 Task: Create a scrum project BeaconTech. Add to scrum project BeaconTech a team member softage.4@softage.net and assign as Project Lead. Add to scrum project BeaconTech a team member softage.1@softage.net
Action: Mouse moved to (209, 57)
Screenshot: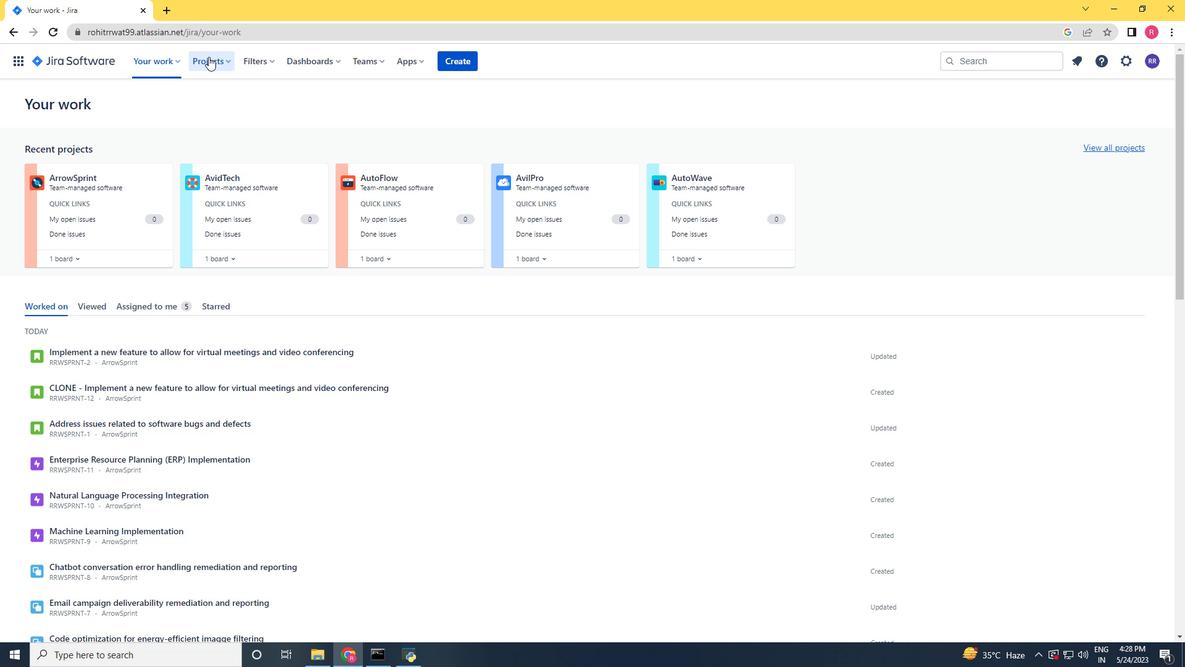 
Action: Mouse pressed left at (209, 57)
Screenshot: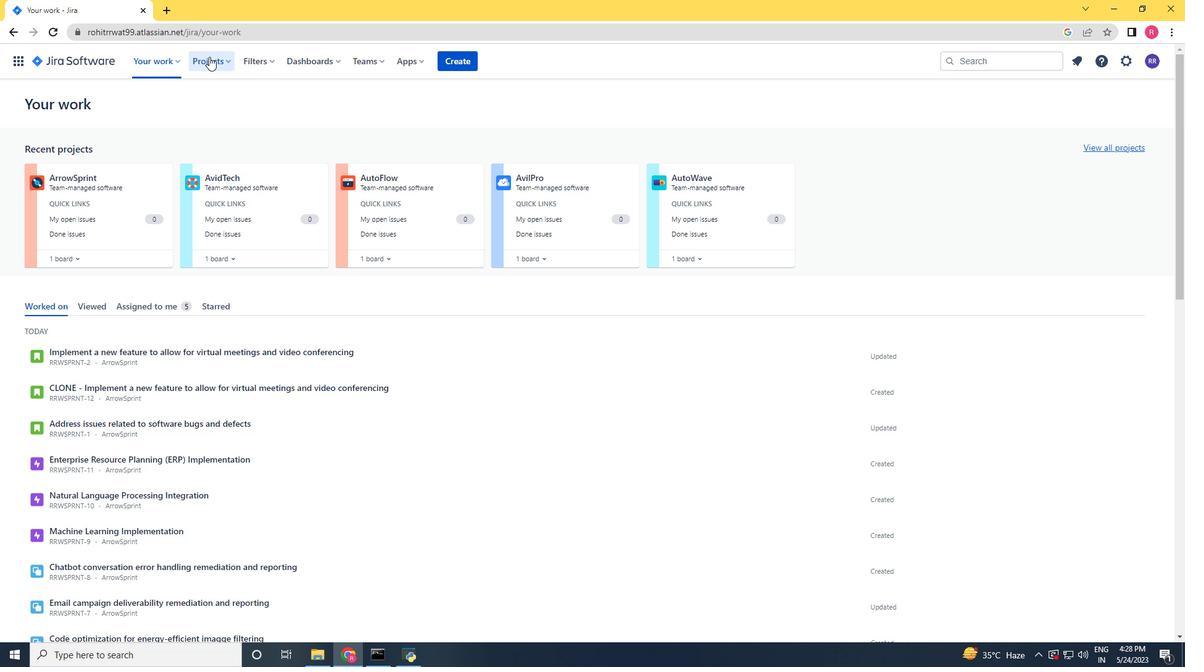 
Action: Mouse moved to (274, 302)
Screenshot: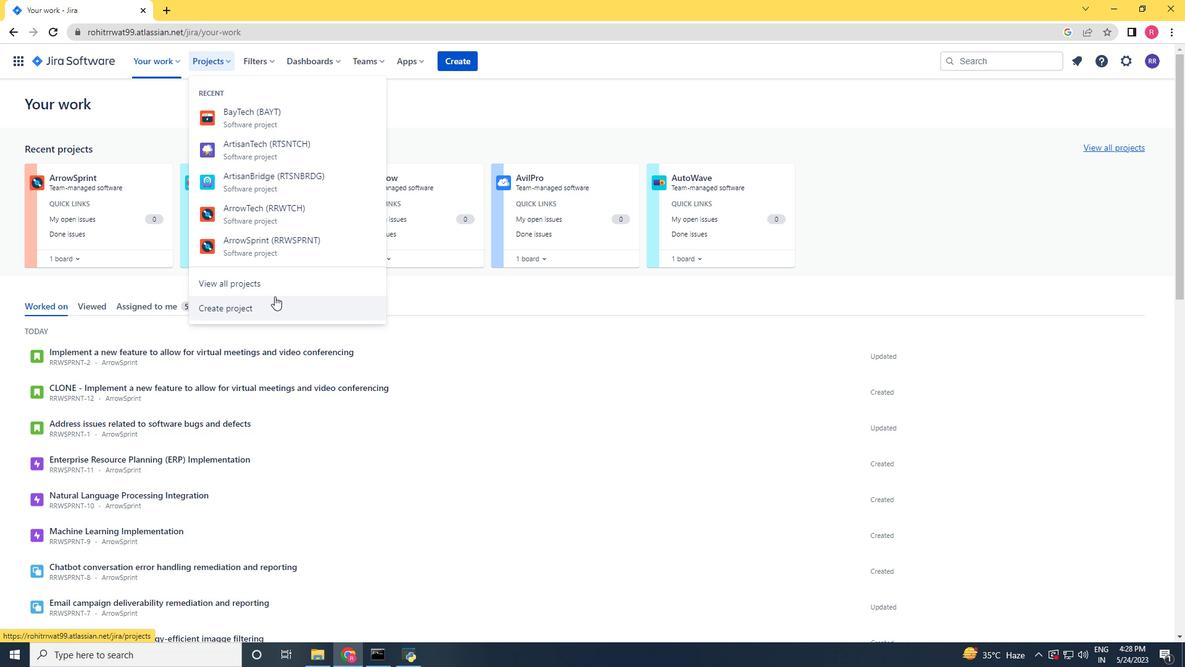 
Action: Mouse pressed left at (274, 302)
Screenshot: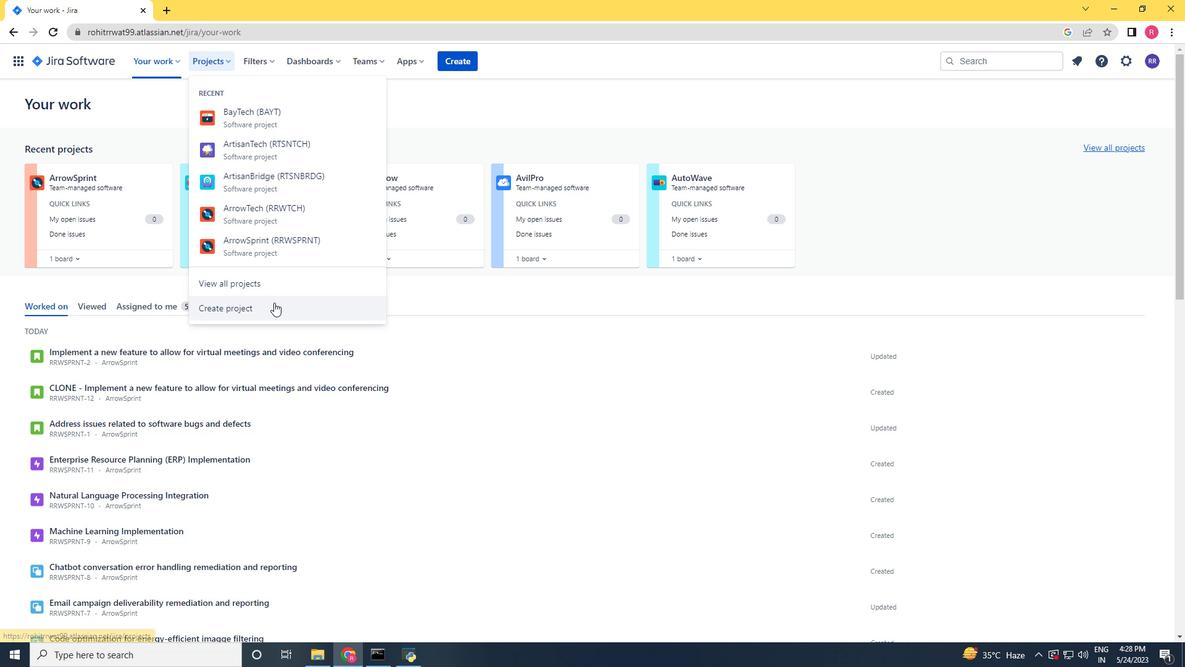 
Action: Mouse moved to (518, 317)
Screenshot: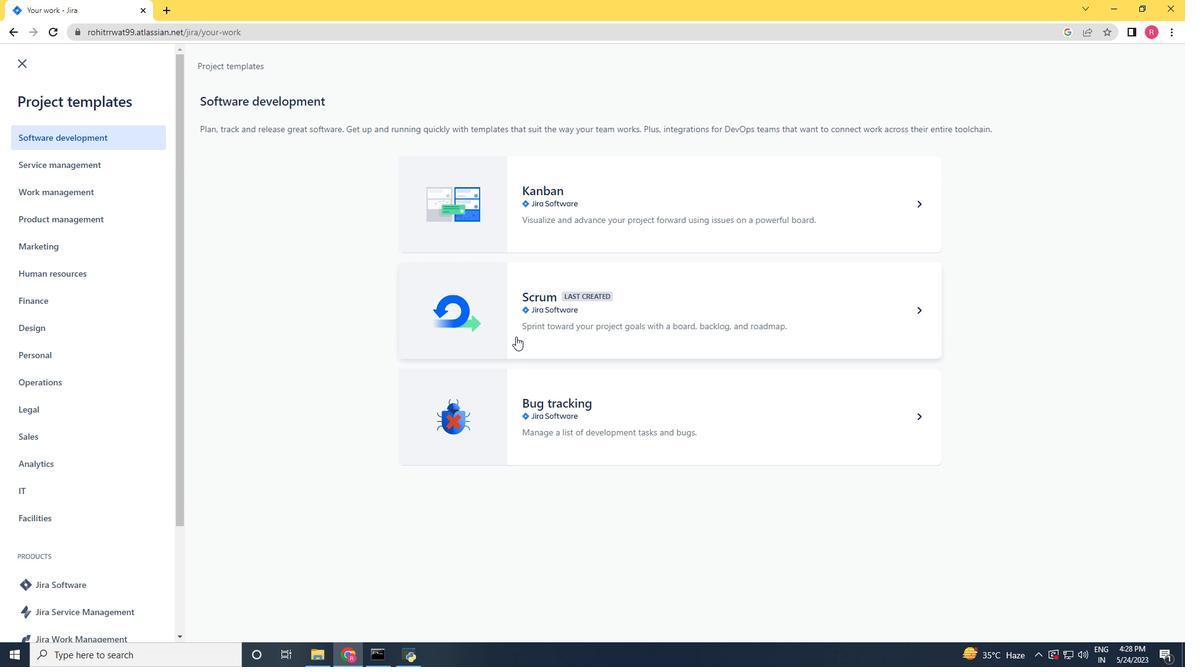 
Action: Mouse pressed left at (518, 317)
Screenshot: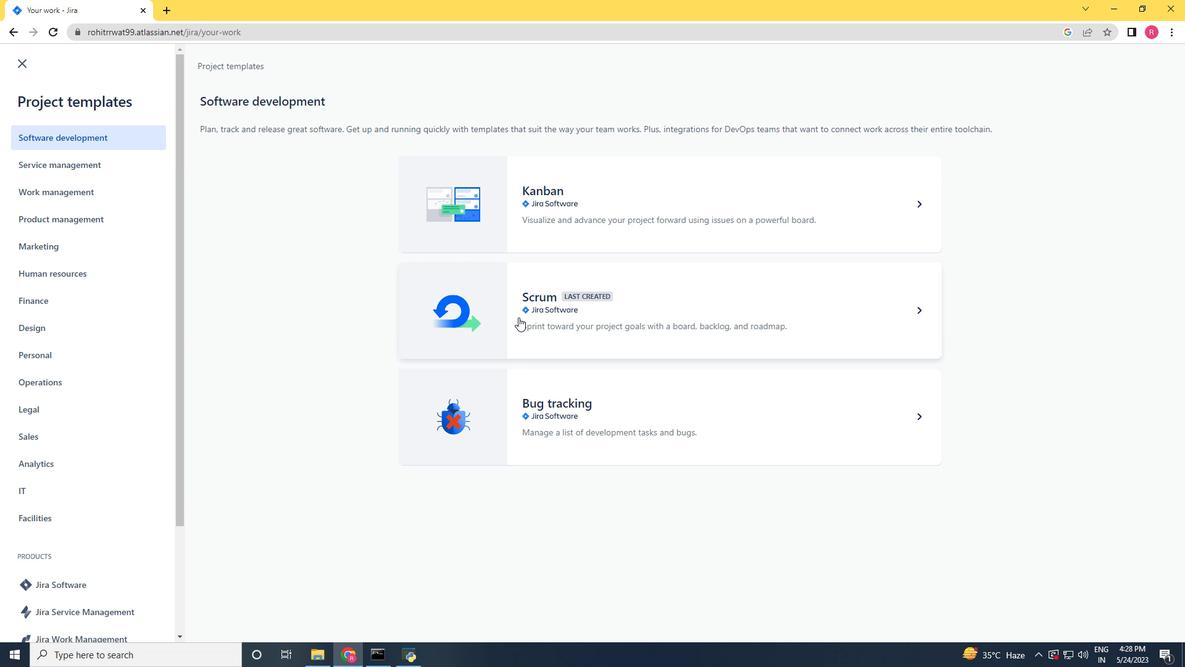 
Action: Mouse moved to (918, 607)
Screenshot: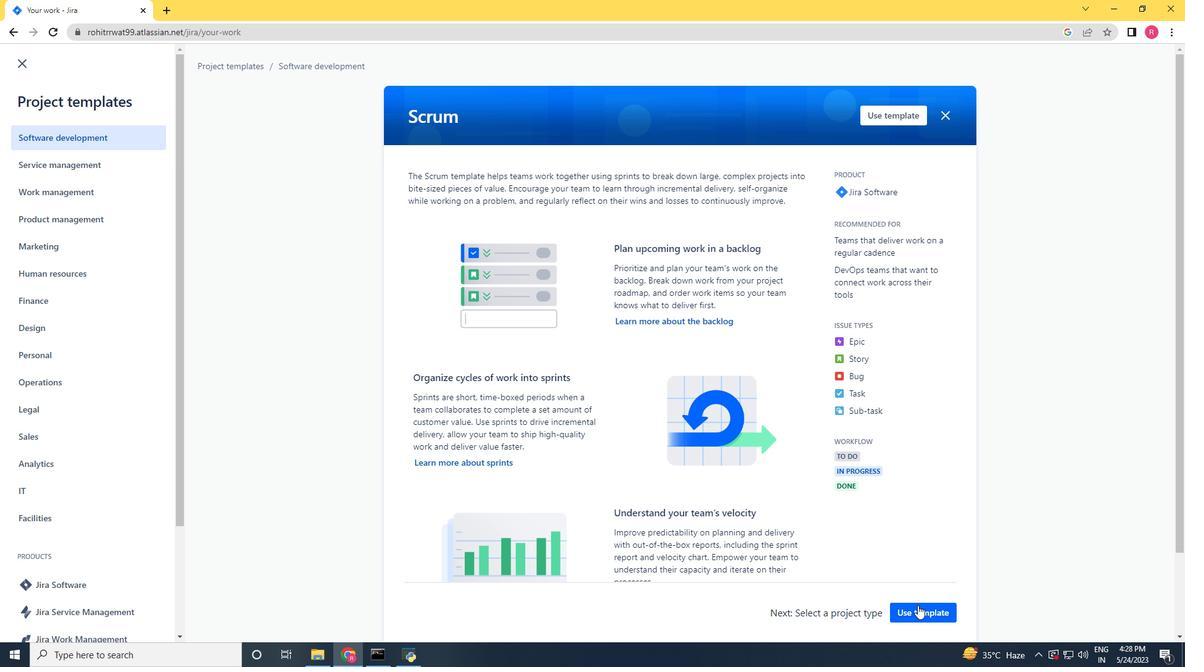 
Action: Mouse pressed left at (918, 607)
Screenshot: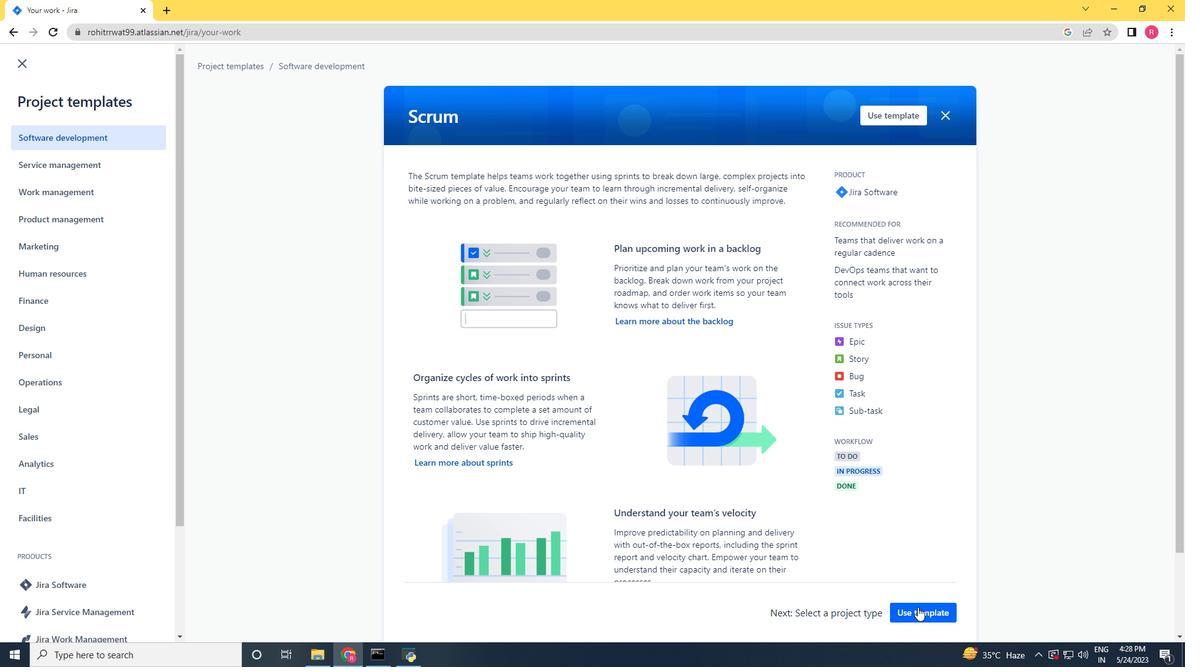 
Action: Mouse moved to (468, 604)
Screenshot: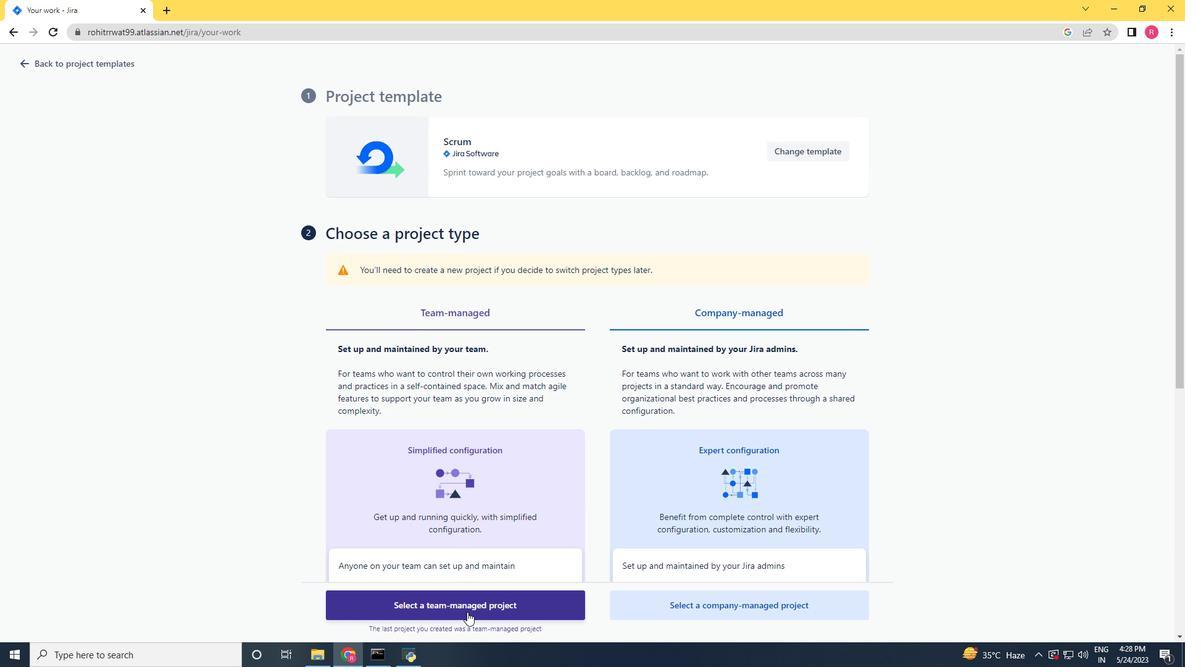 
Action: Mouse pressed left at (468, 604)
Screenshot: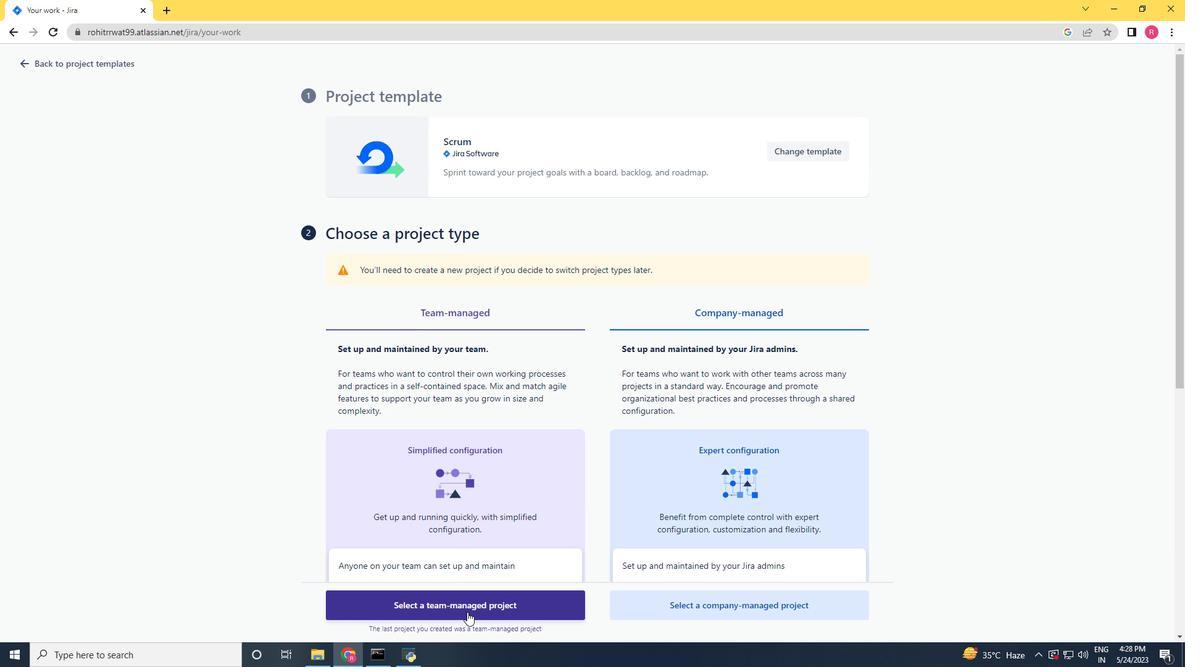 
Action: Mouse moved to (323, 313)
Screenshot: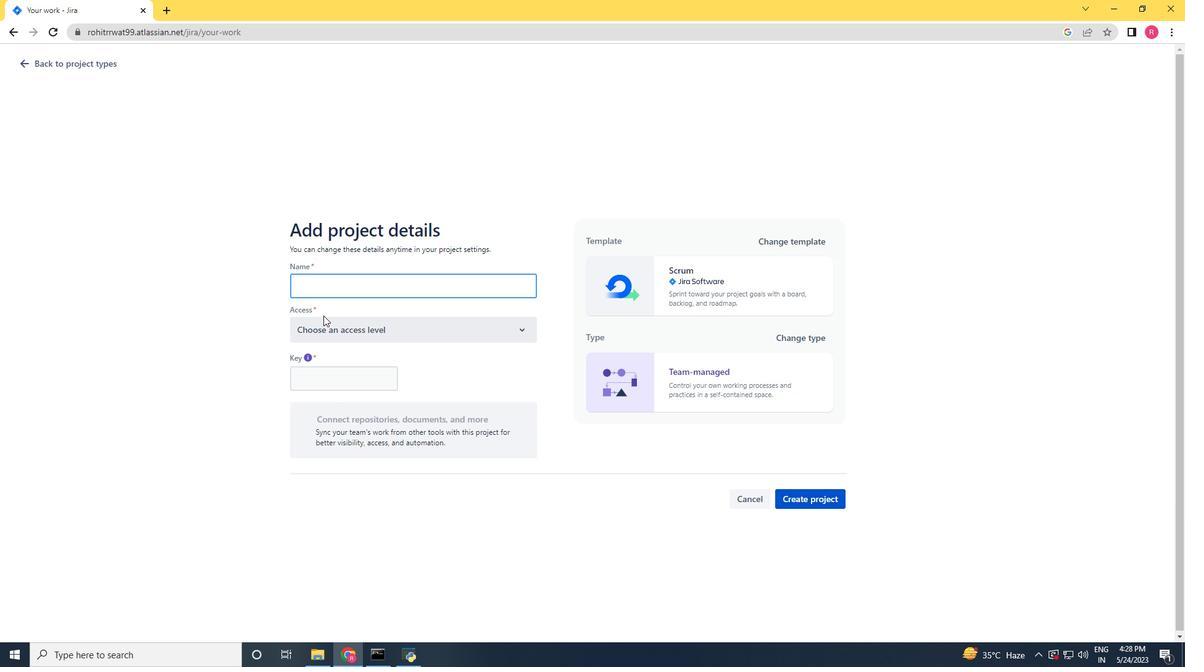 
Action: Key pressed <Key.shift><Key.shift><Key.shift><Key.shift><Key.shift><Key.shift><Key.shift><Key.shift><Key.shift><Key.shift><Key.shift>Beacon<Key.shift><Key.shift><Key.shift>Tech
Screenshot: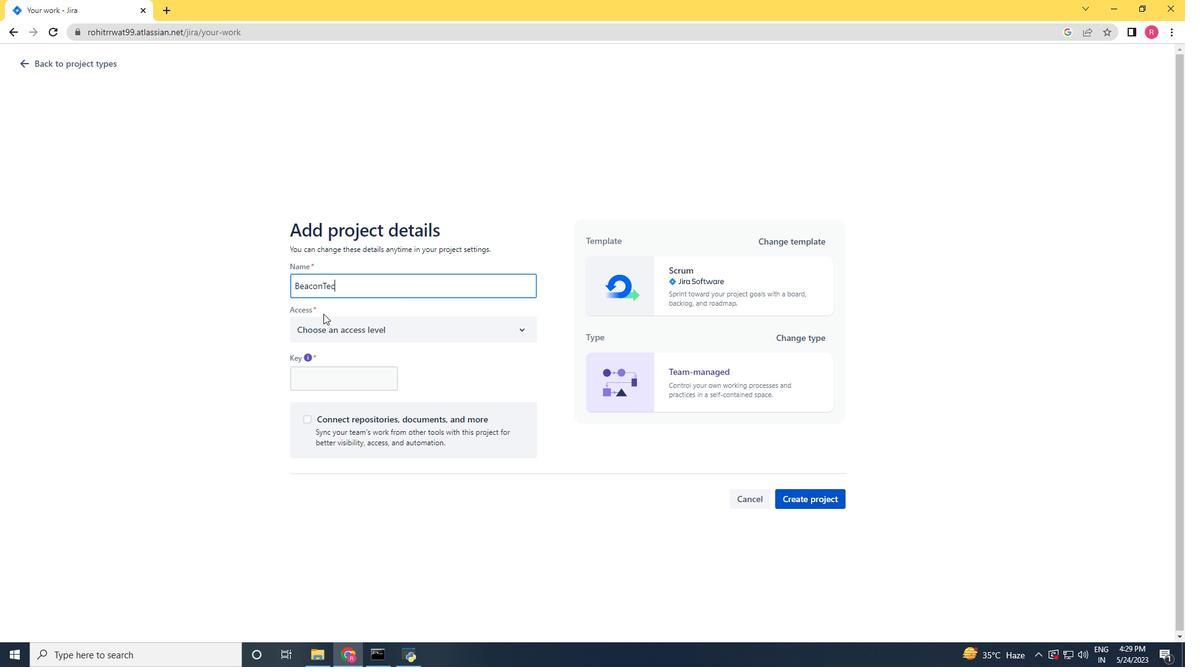 
Action: Mouse moved to (334, 323)
Screenshot: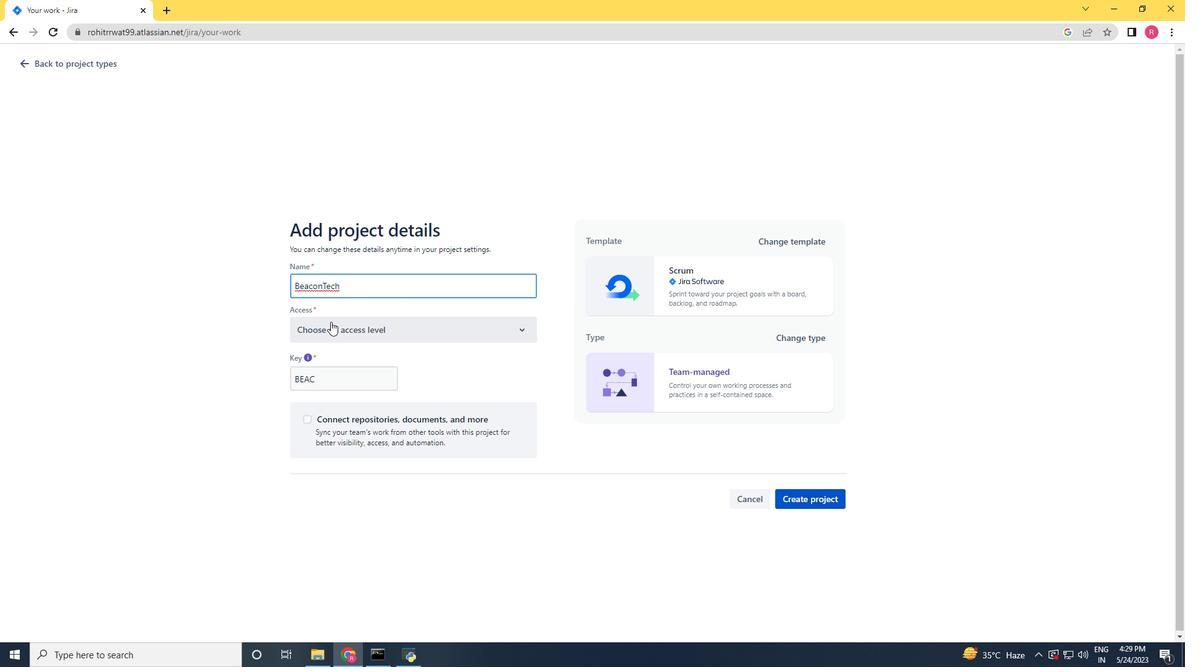
Action: Mouse pressed left at (334, 323)
Screenshot: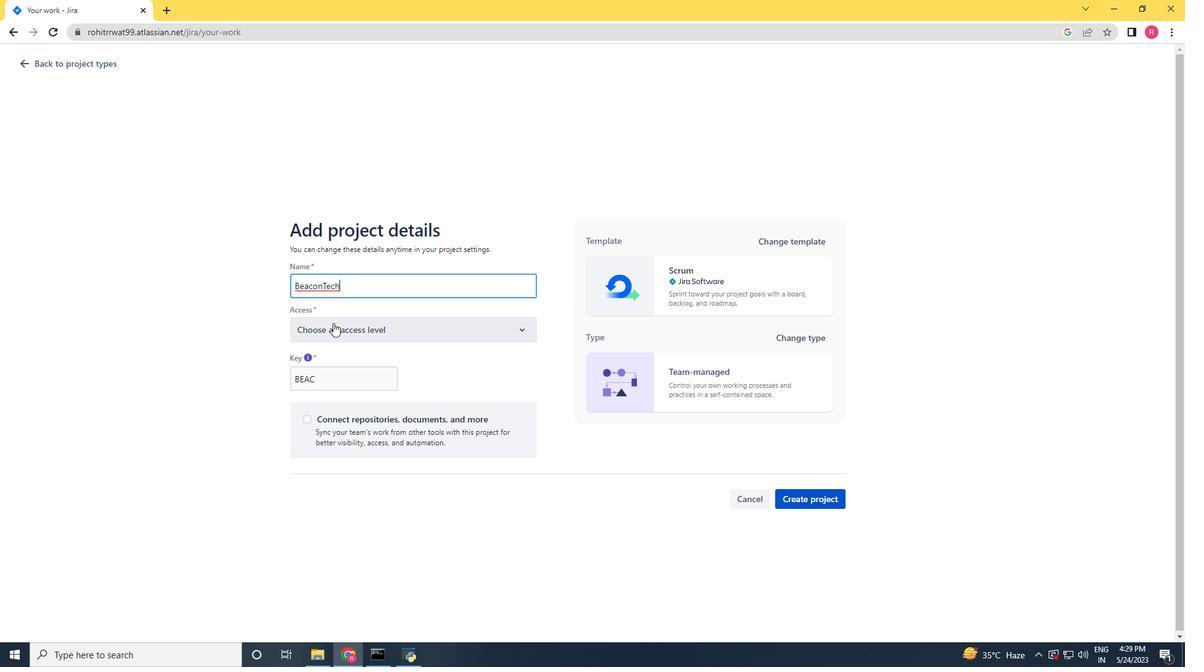 
Action: Mouse moved to (335, 367)
Screenshot: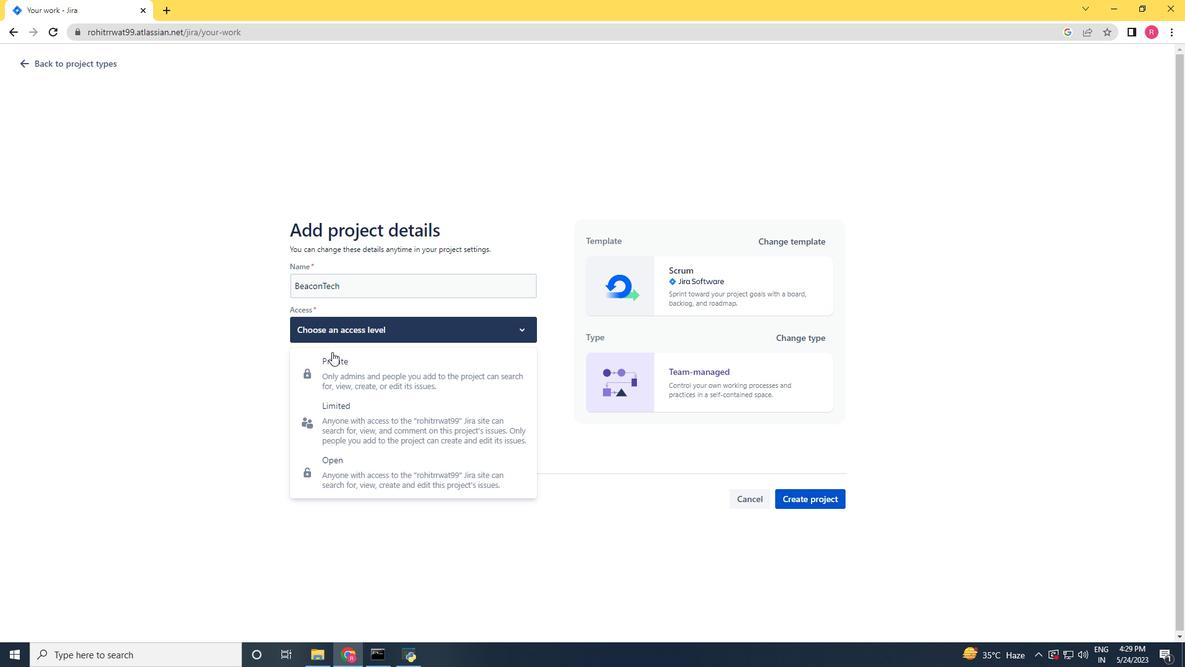 
Action: Mouse pressed left at (335, 367)
Screenshot: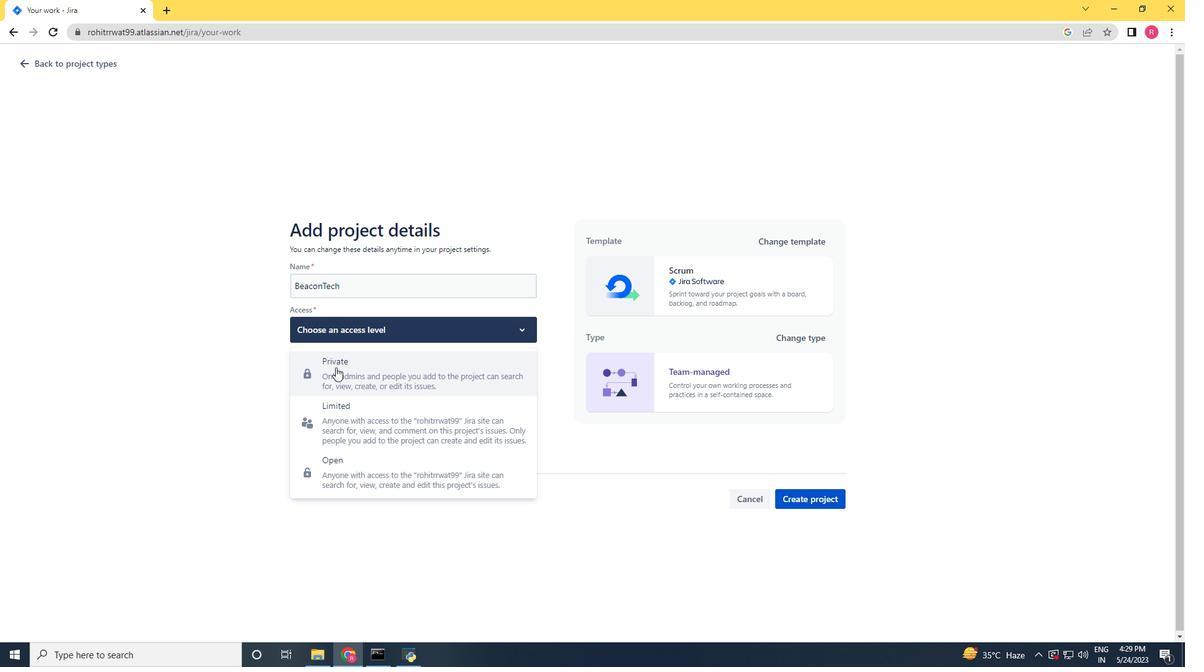 
Action: Mouse moved to (797, 494)
Screenshot: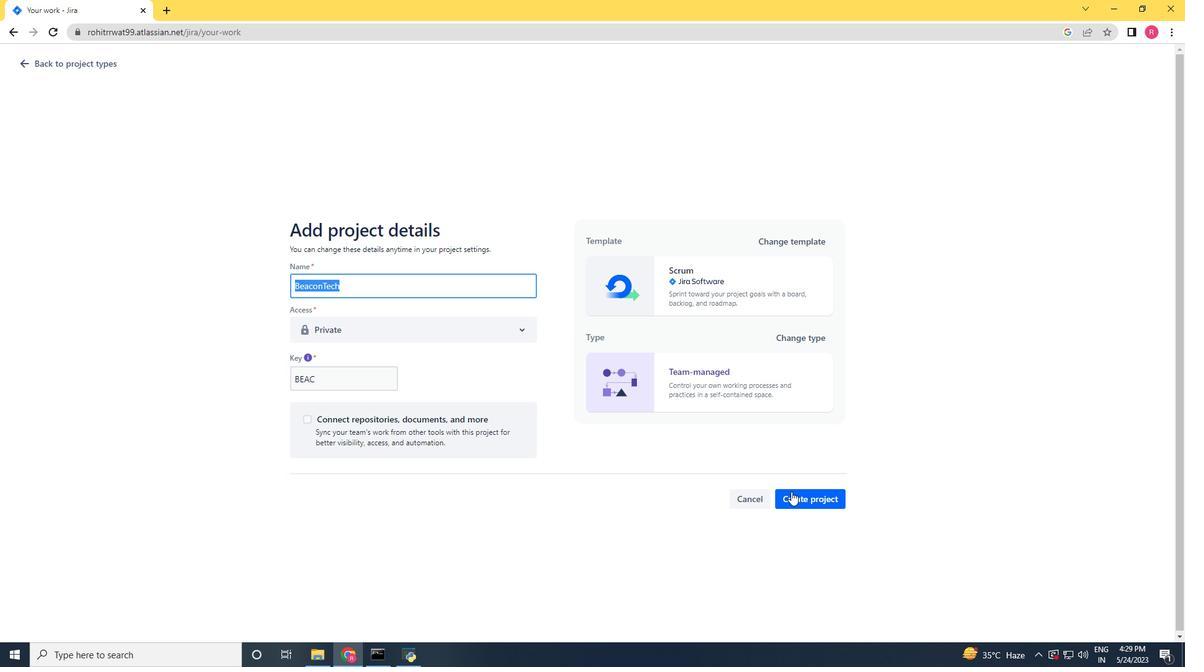 
Action: Mouse pressed left at (797, 494)
Screenshot: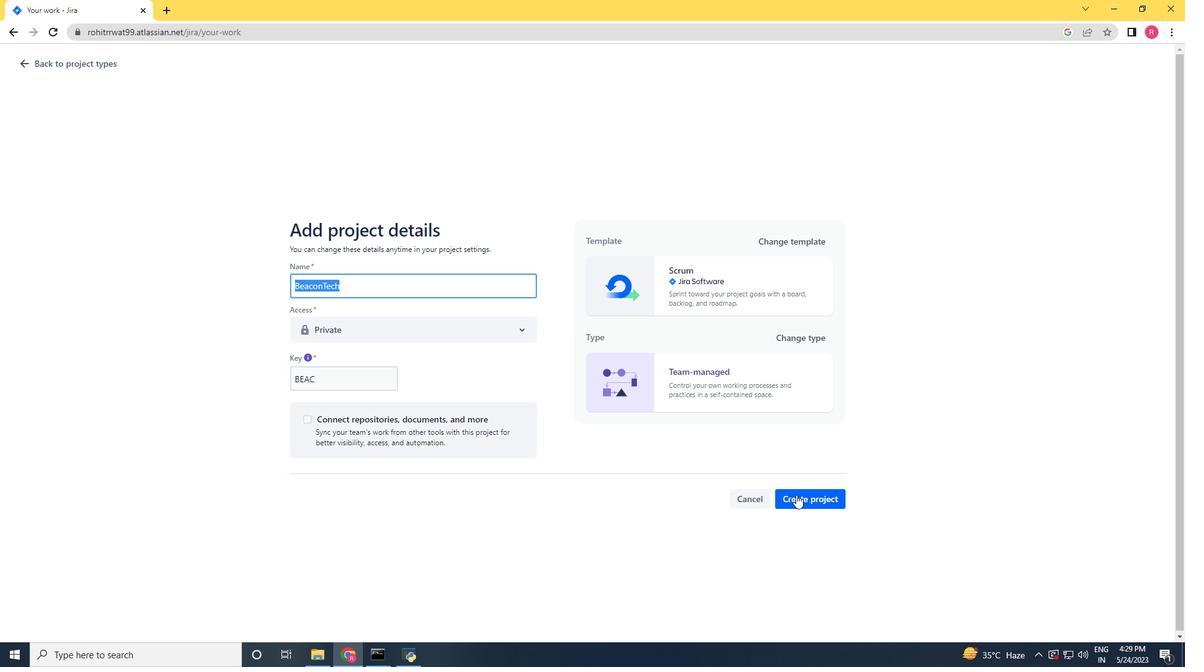 
Action: Mouse moved to (298, 170)
Screenshot: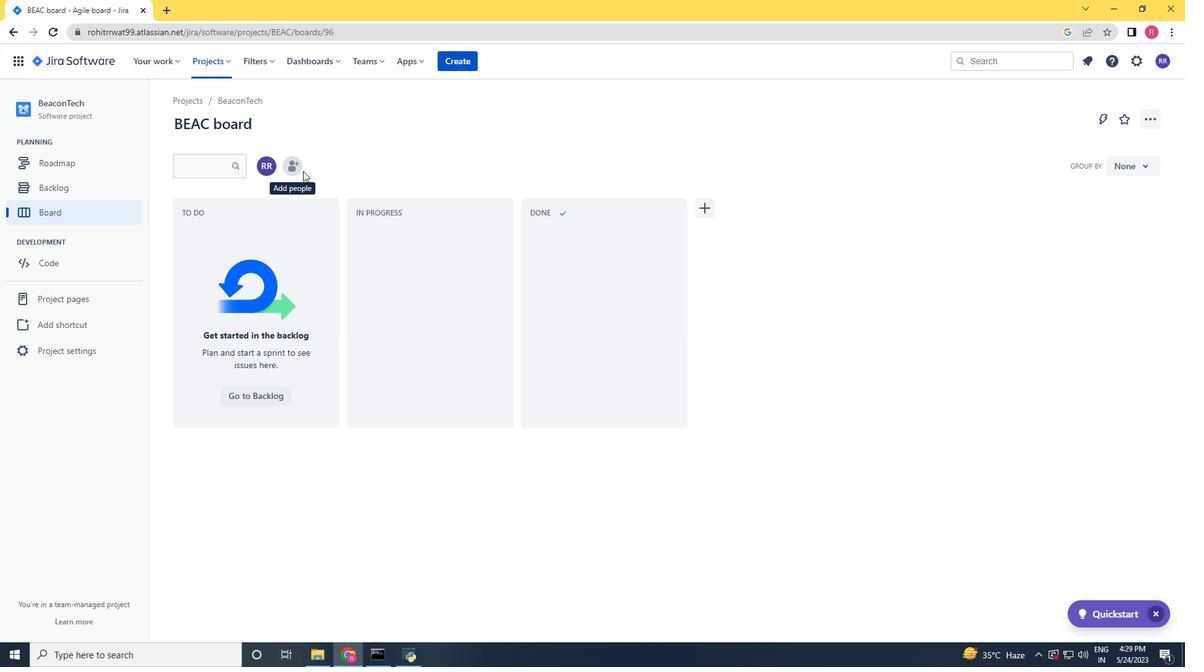 
Action: Mouse pressed left at (298, 170)
Screenshot: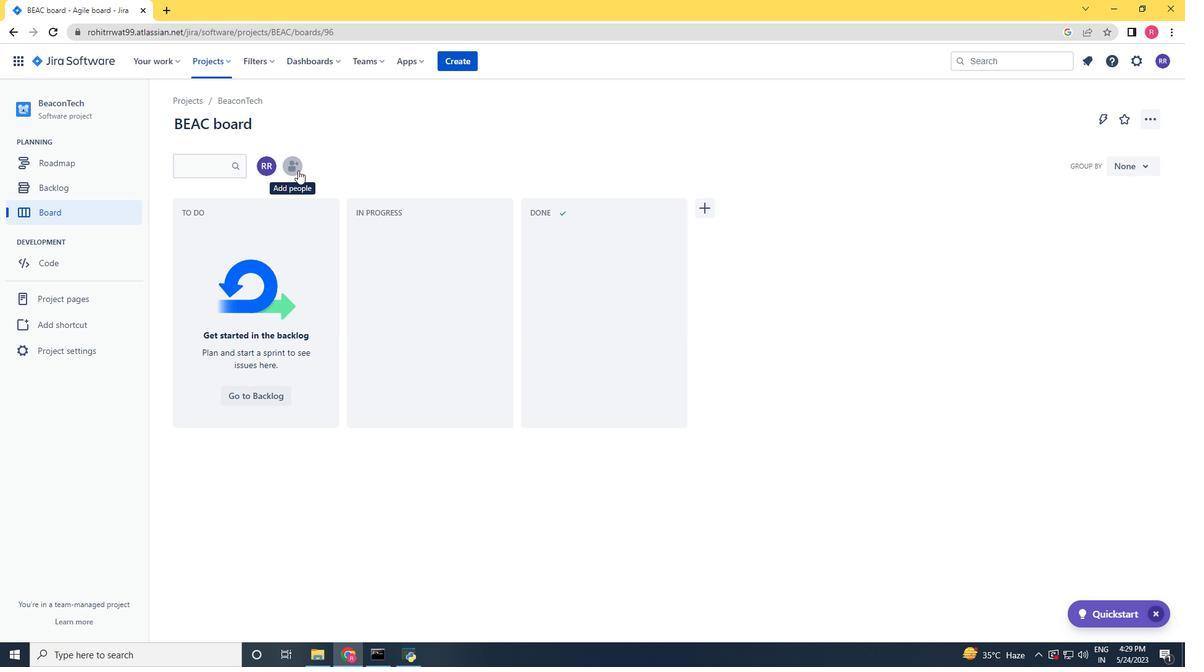 
Action: Key pressed softage.4<Key.shift>@sf<Key.backspace>oftage.net
Screenshot: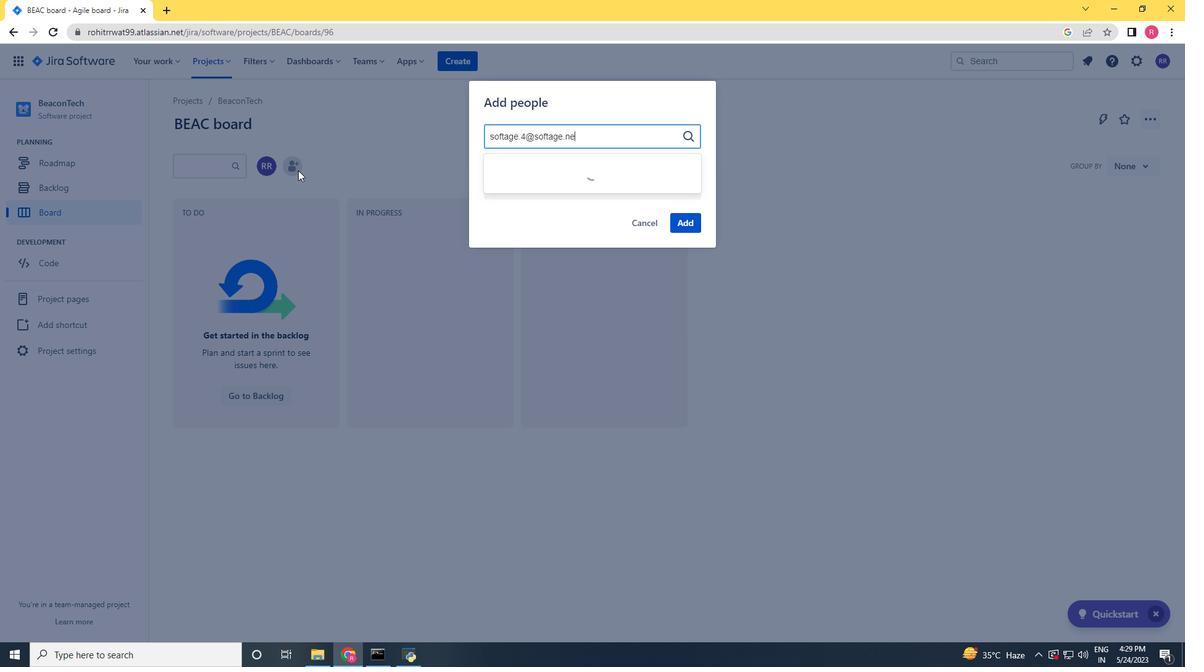 
Action: Mouse moved to (541, 167)
Screenshot: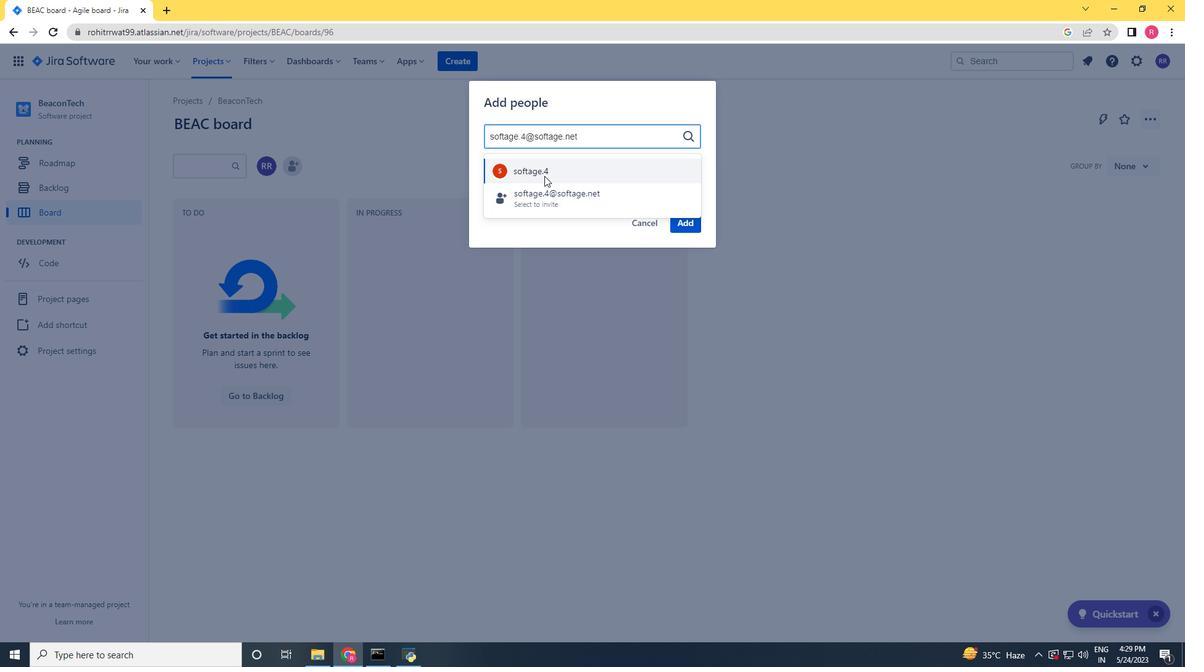 
Action: Mouse pressed left at (541, 167)
Screenshot: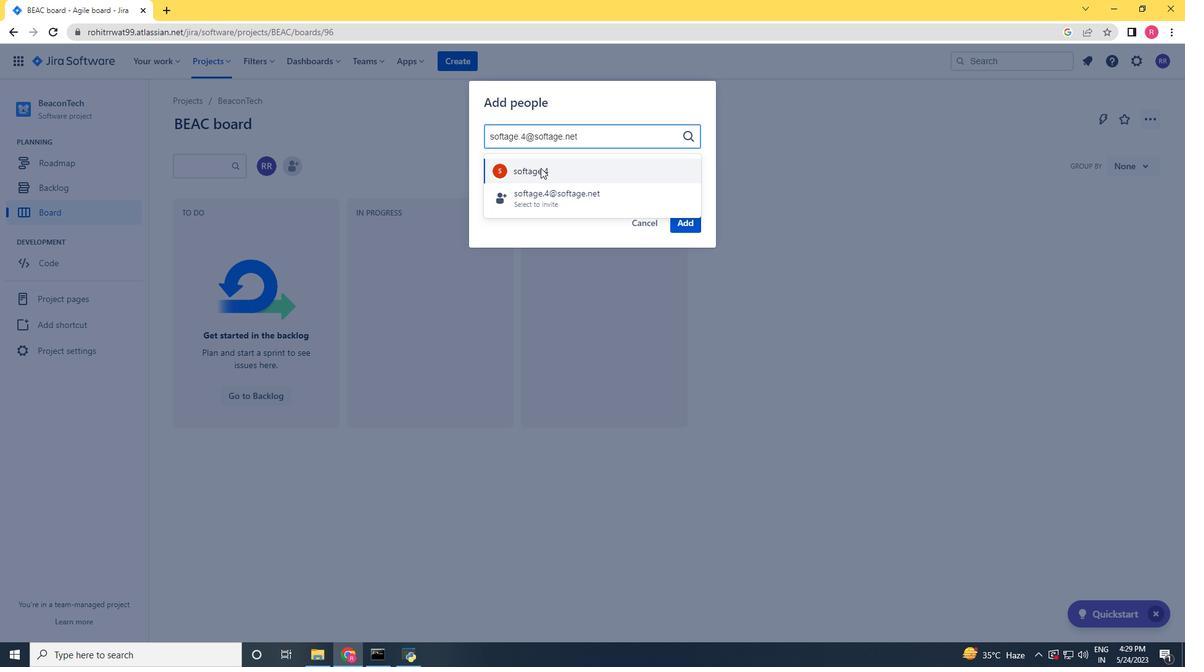 
Action: Mouse moved to (681, 219)
Screenshot: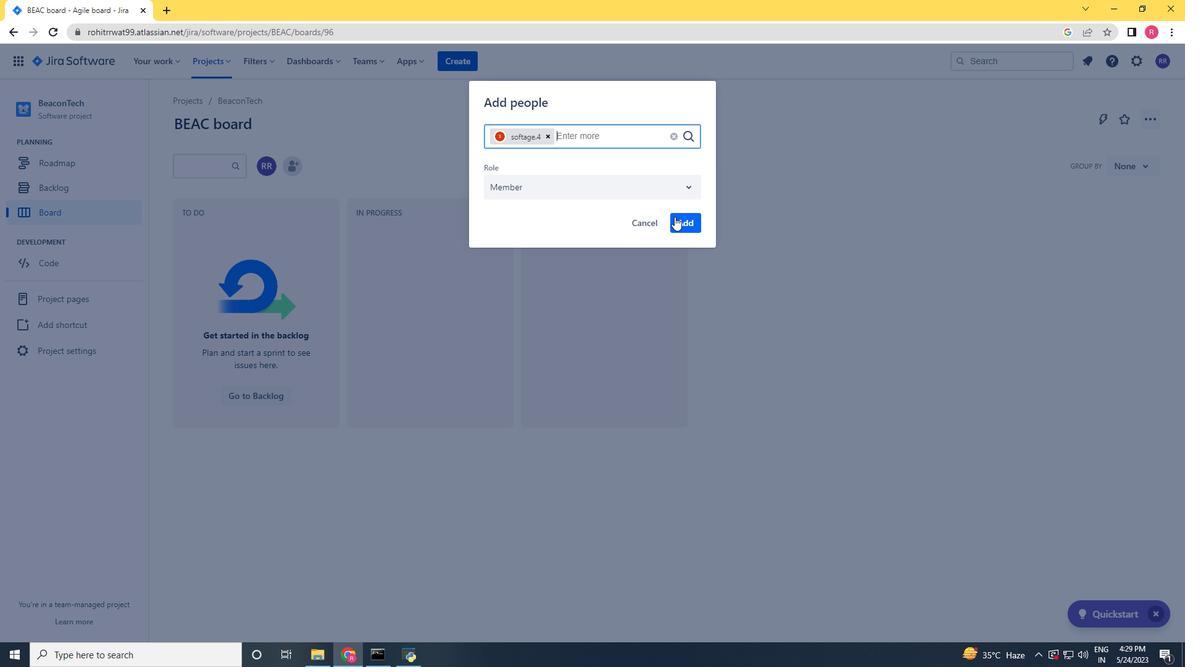 
Action: Mouse pressed left at (681, 219)
Screenshot: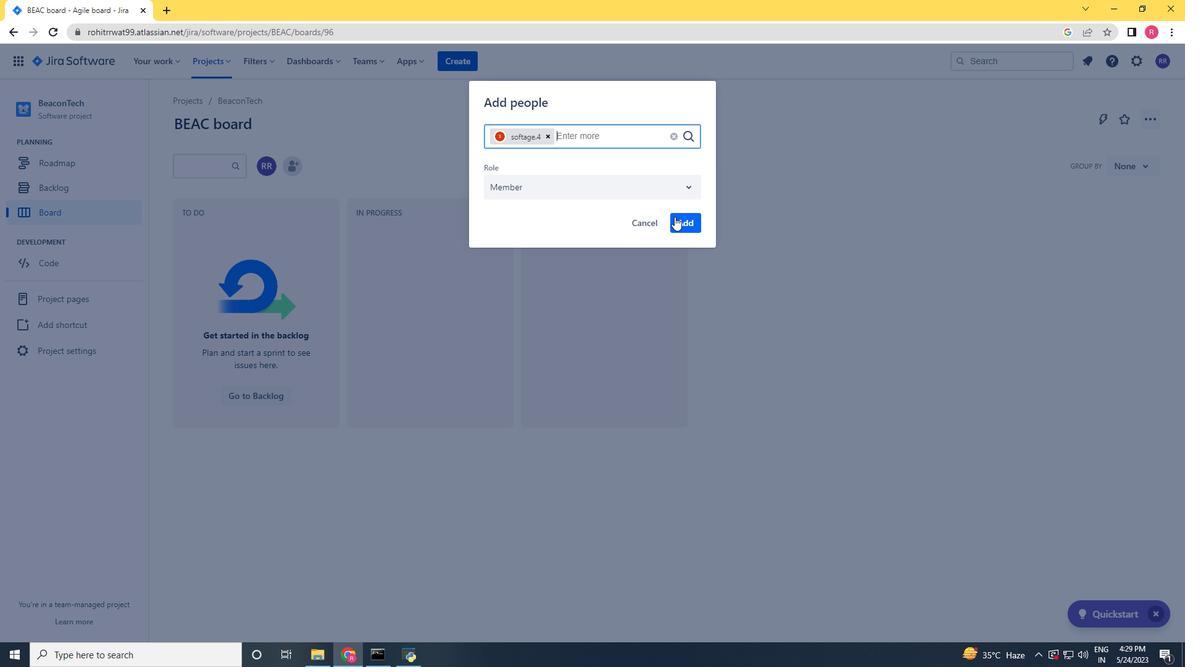 
Action: Mouse moved to (79, 348)
Screenshot: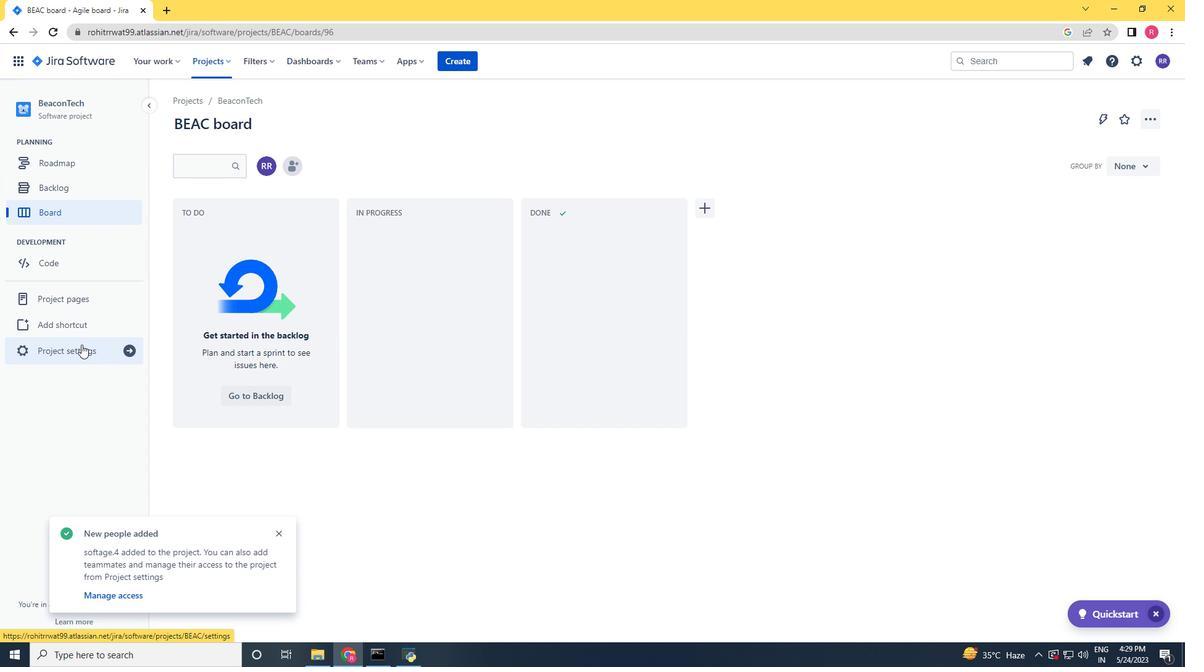
Action: Mouse pressed left at (79, 348)
Screenshot: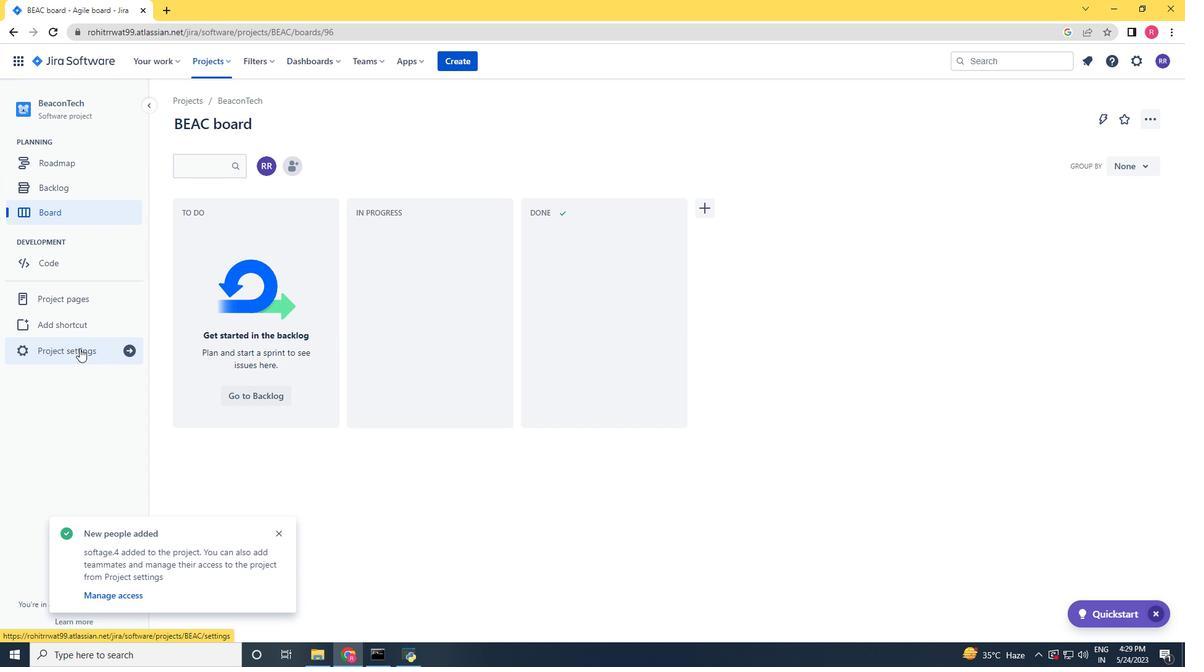 
Action: Mouse moved to (636, 436)
Screenshot: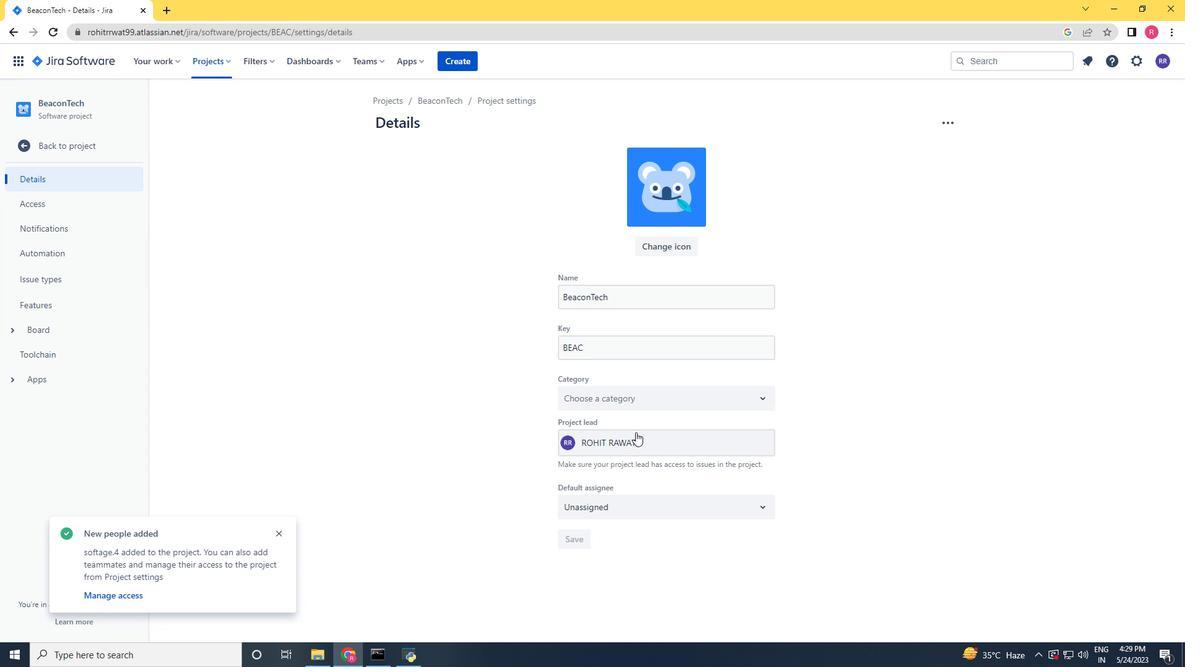
Action: Mouse pressed left at (636, 436)
Screenshot: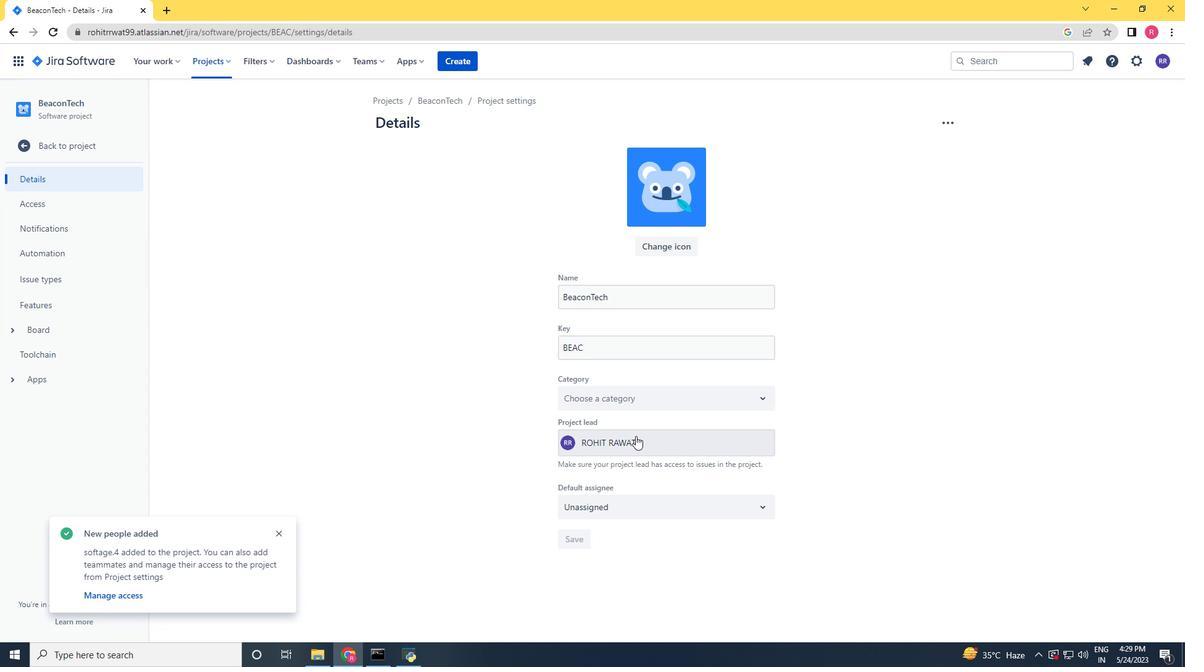 
Action: Key pressed softage.4<Key.shift>@softage.nrt
Screenshot: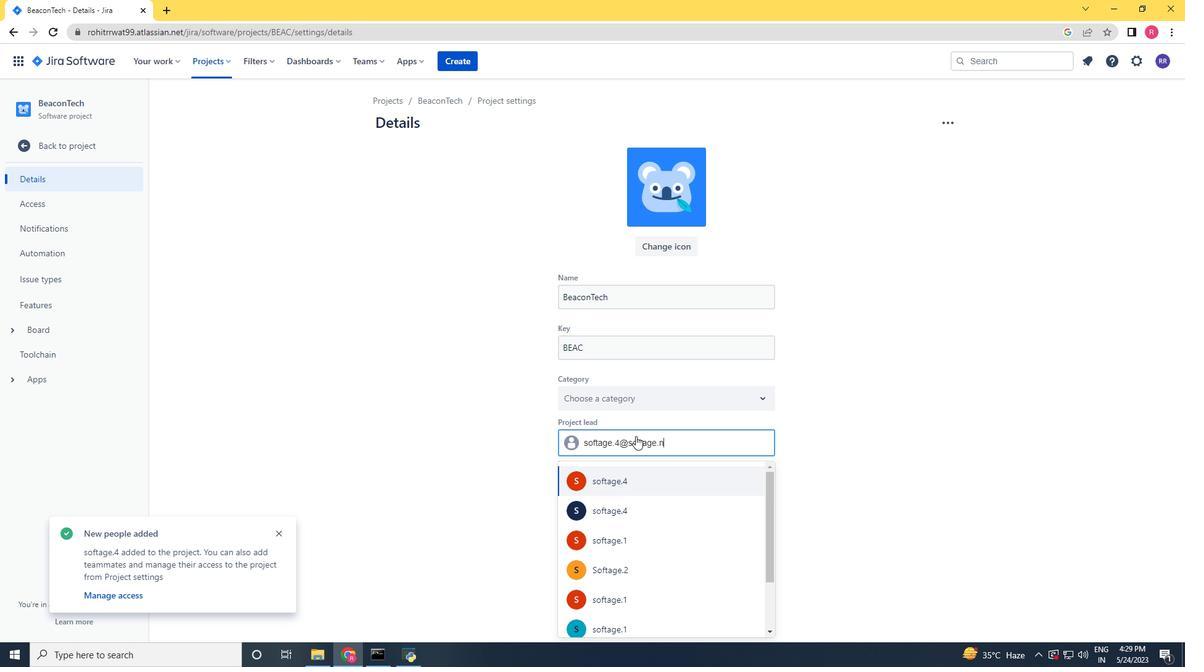 
Action: Mouse moved to (659, 450)
Screenshot: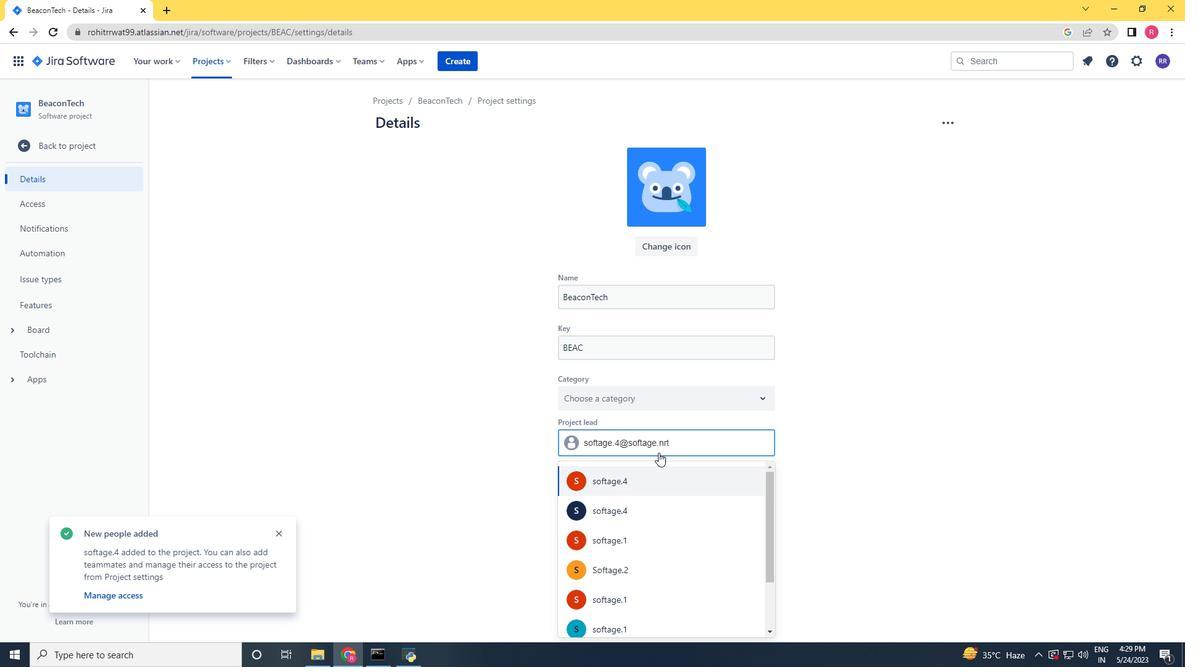 
Action: Key pressed <Key.backspace><Key.backspace>et
Screenshot: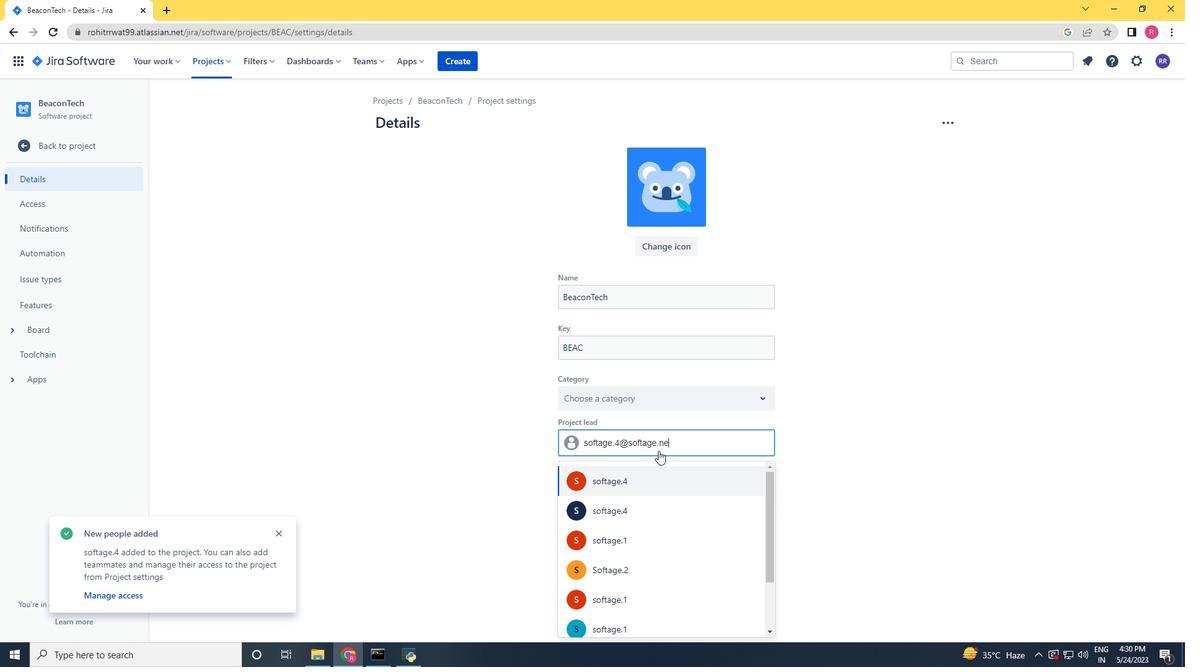
Action: Mouse moved to (626, 483)
Screenshot: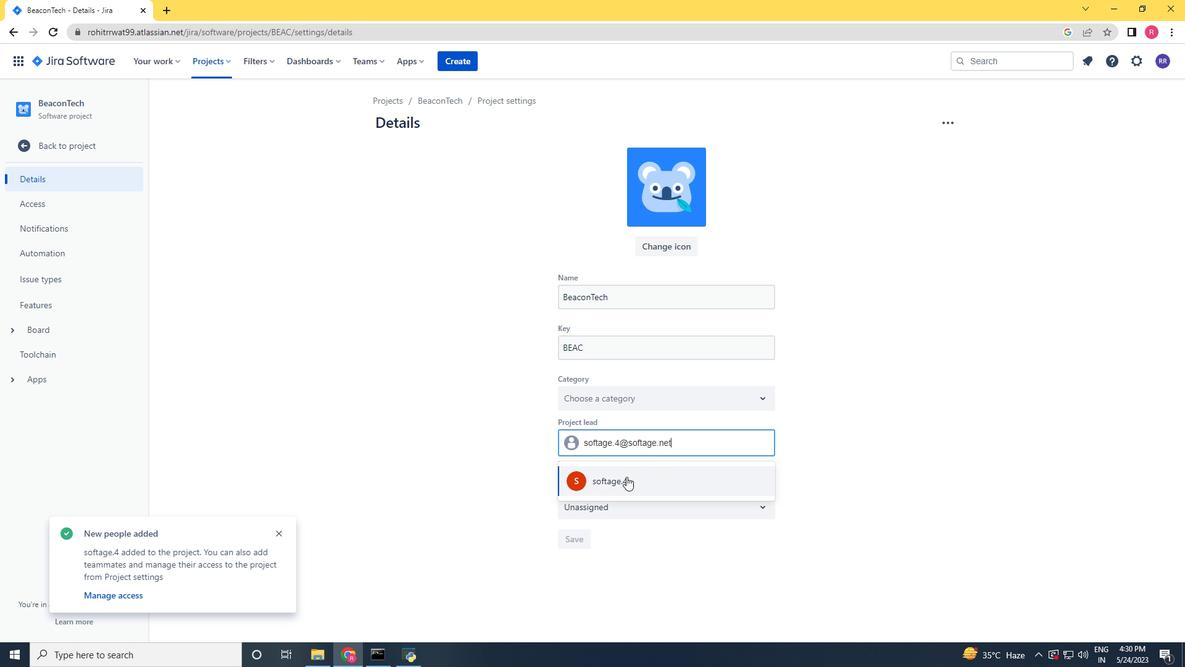 
Action: Mouse pressed left at (626, 483)
Screenshot: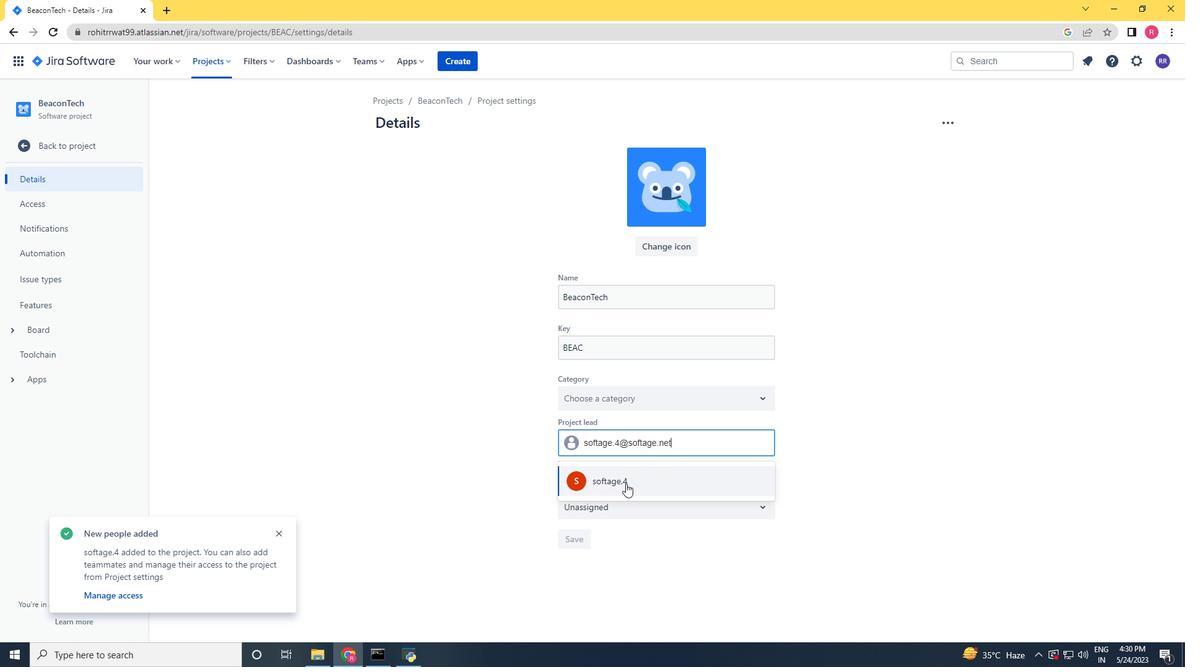 
Action: Mouse moved to (595, 499)
Screenshot: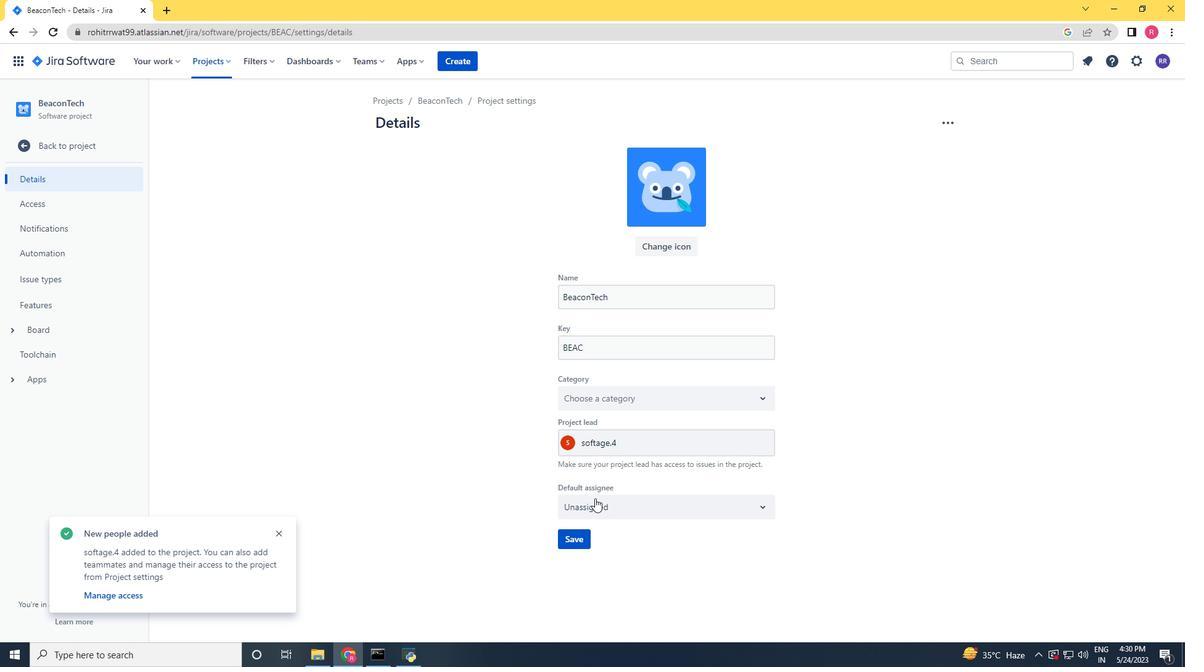 
Action: Mouse pressed left at (595, 499)
Screenshot: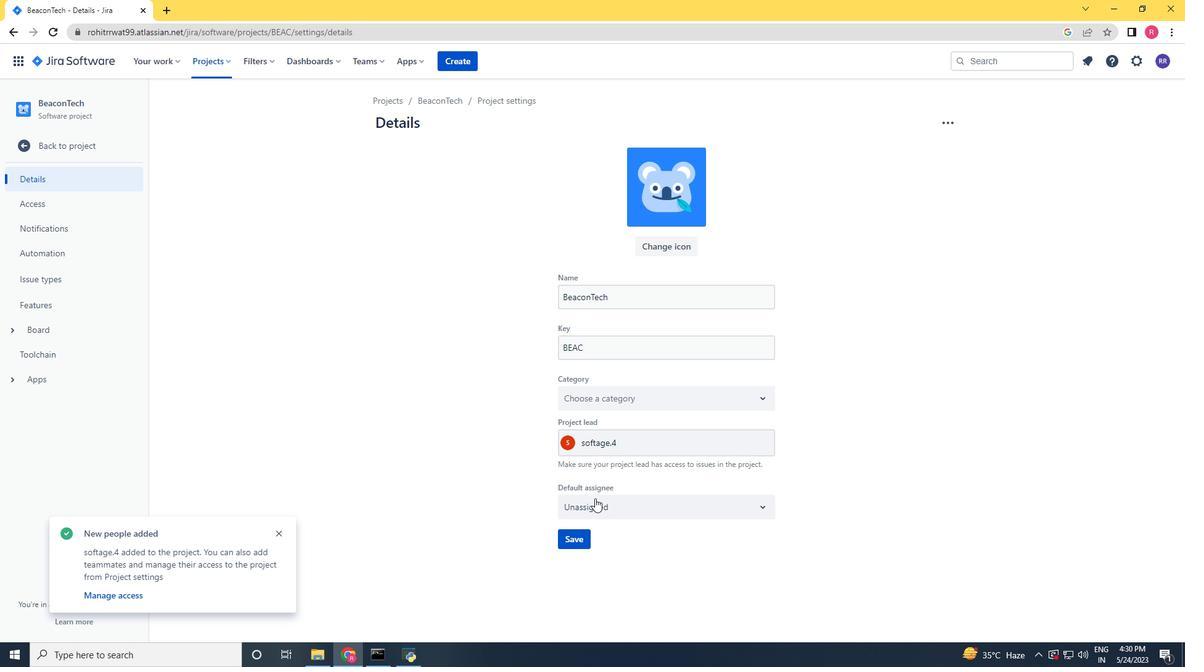 
Action: Mouse moved to (589, 531)
Screenshot: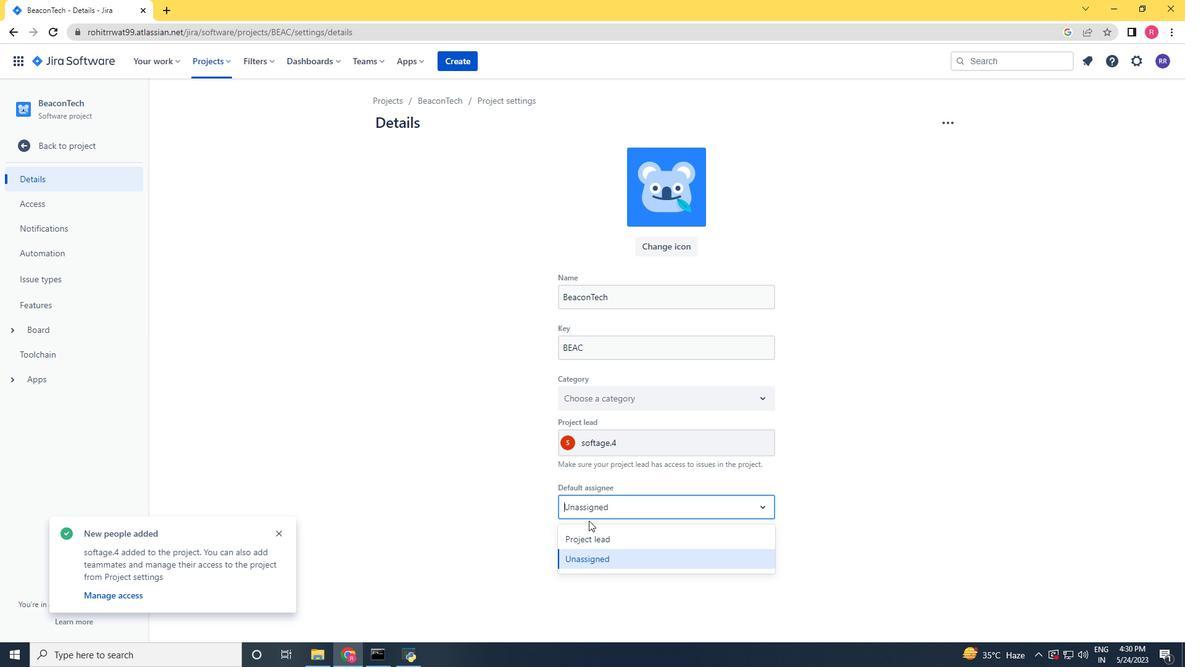 
Action: Mouse pressed left at (589, 531)
Screenshot: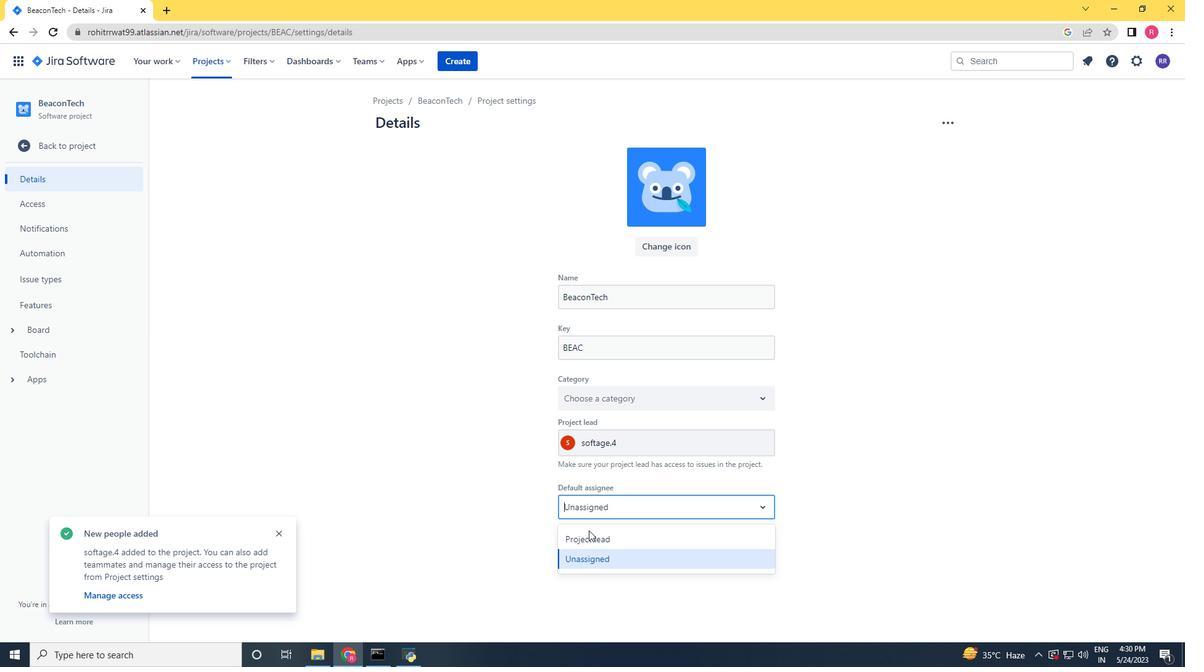 
Action: Mouse moved to (583, 537)
Screenshot: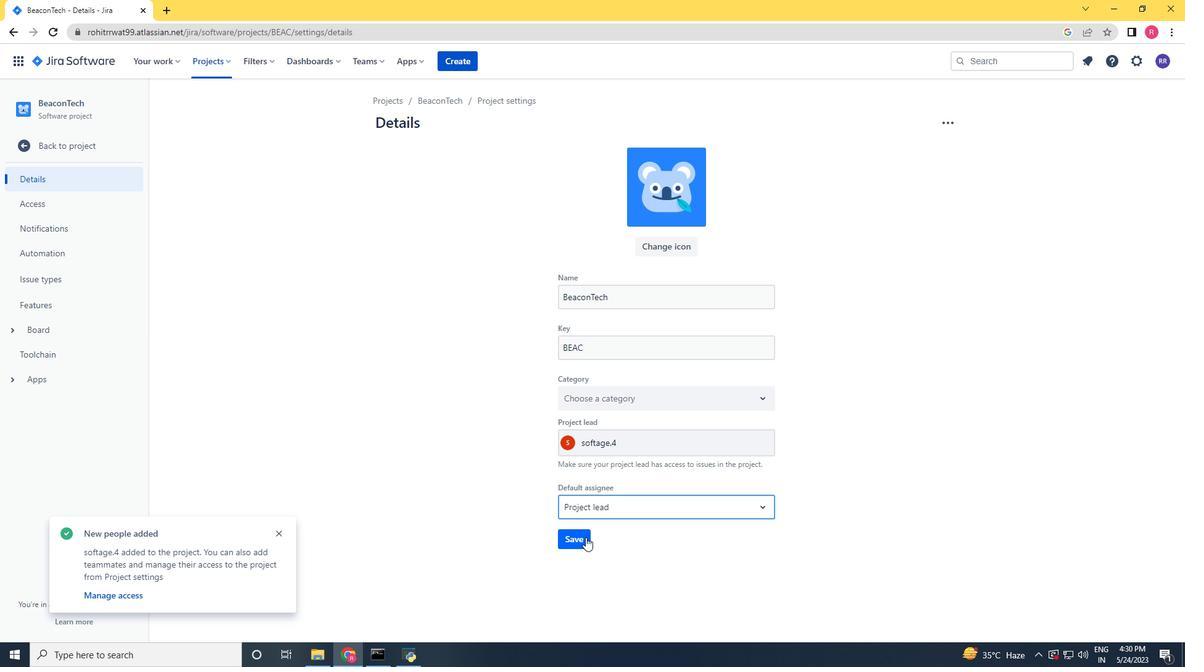 
Action: Mouse pressed left at (583, 537)
Screenshot: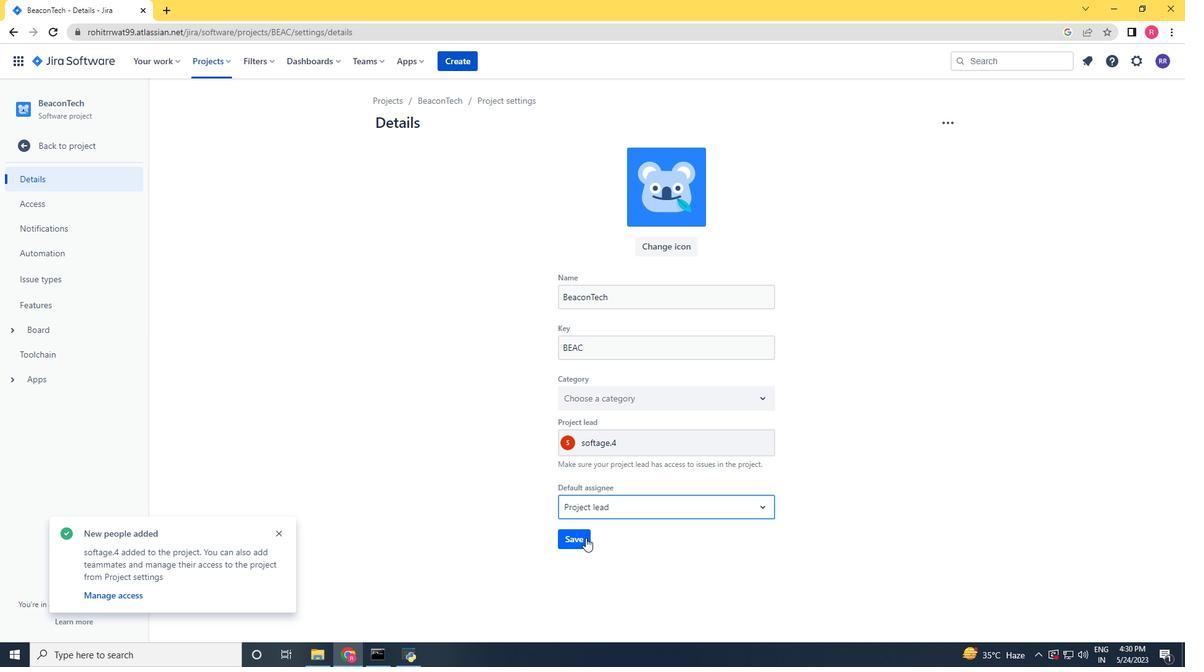 
Action: Mouse moved to (80, 142)
Screenshot: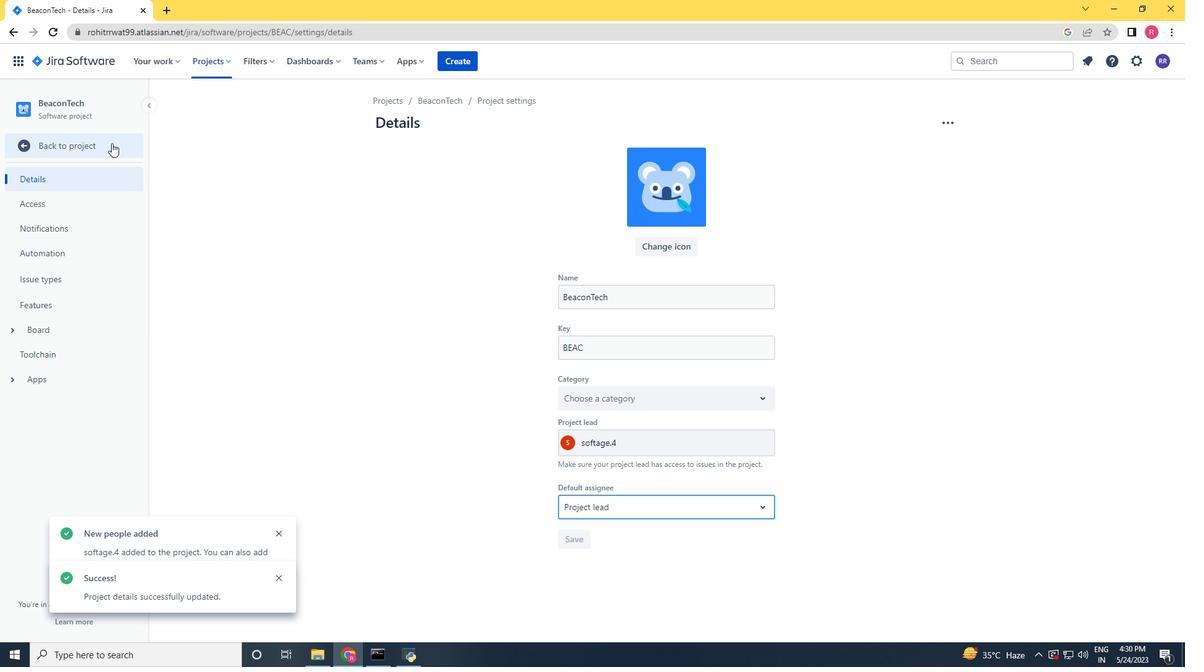 
Action: Mouse pressed left at (80, 142)
Screenshot: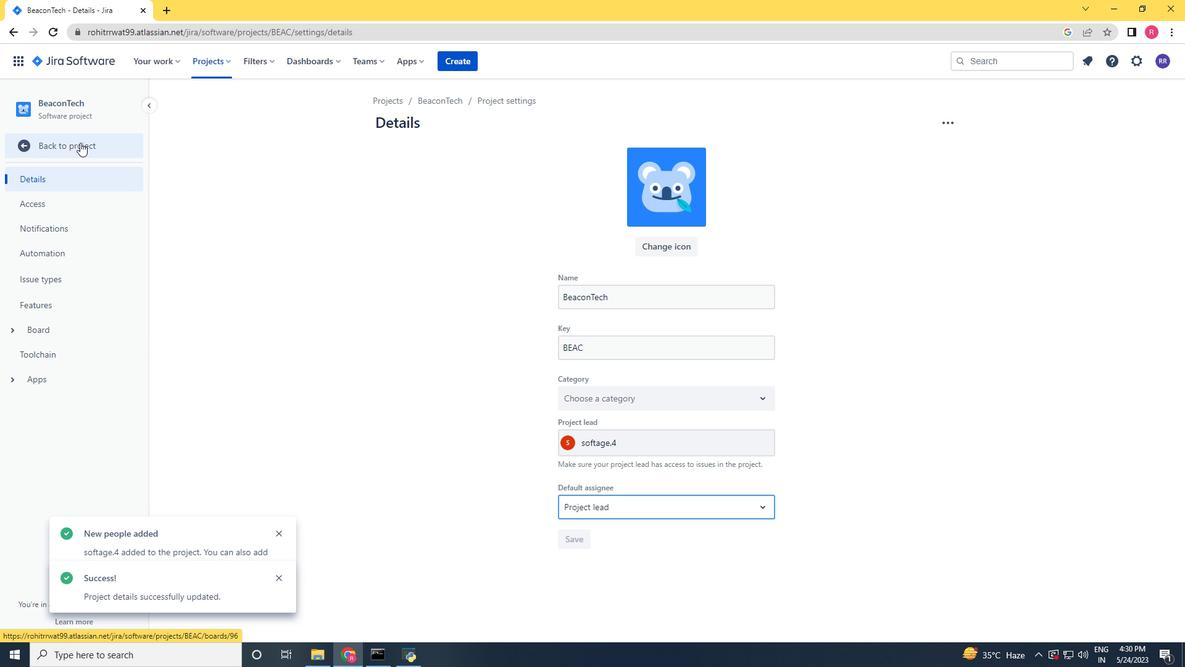 
Action: Mouse moved to (289, 169)
Screenshot: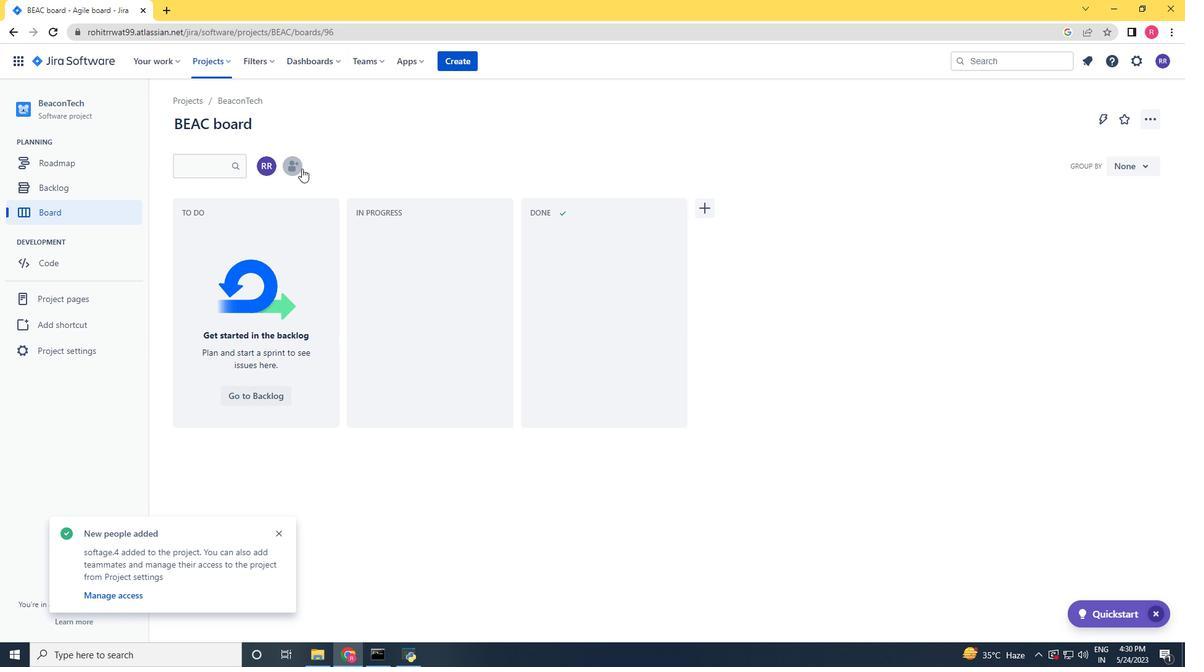 
Action: Mouse pressed left at (289, 169)
Screenshot: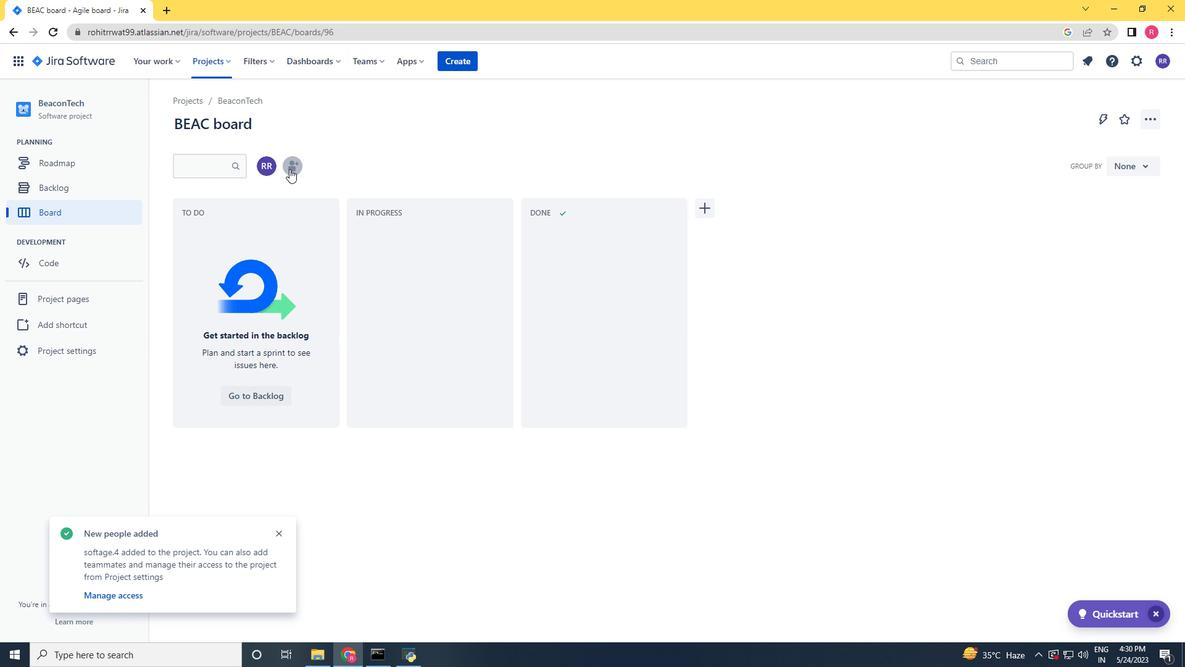 
Action: Key pressed softage.1<Key.shift><Key.shift><Key.shift><Key.shift><Key.shift><Key.shift><Key.shift><Key.shift>@softage.net
Screenshot: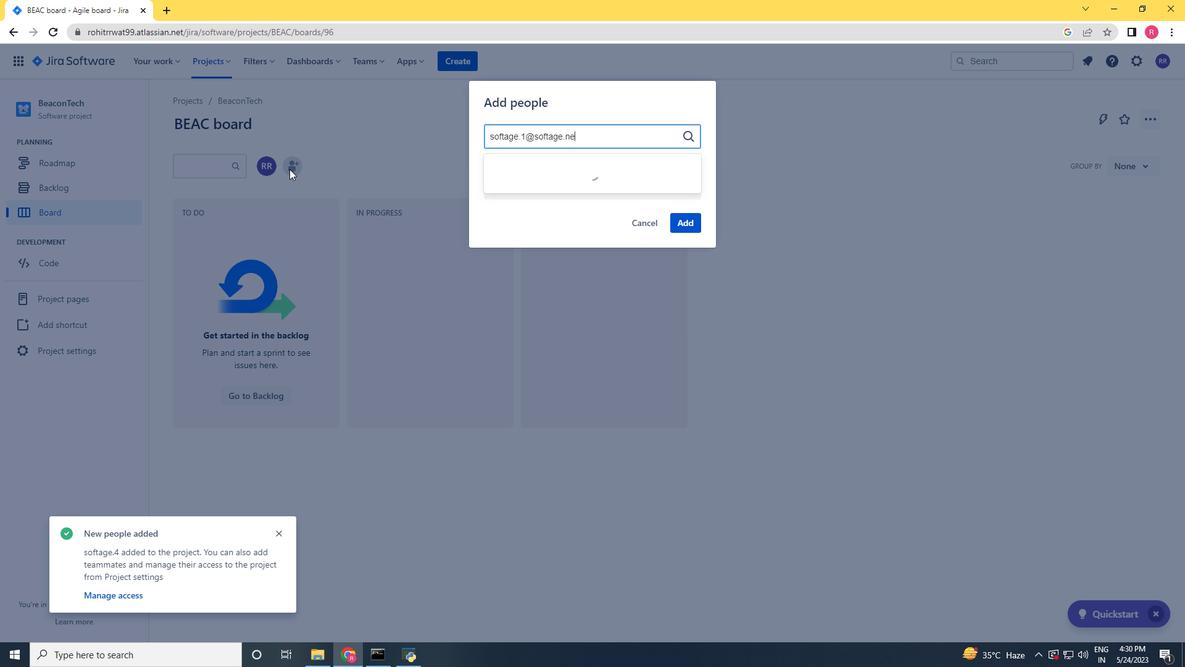 
Action: Mouse moved to (532, 162)
Screenshot: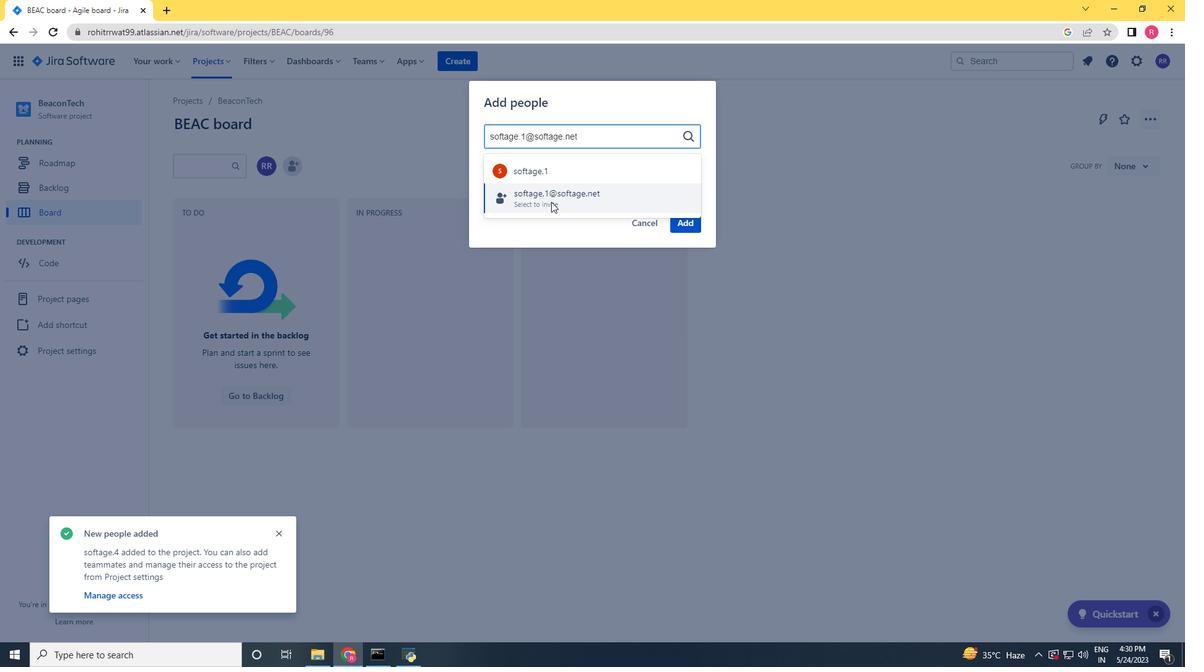 
Action: Mouse pressed left at (532, 162)
Screenshot: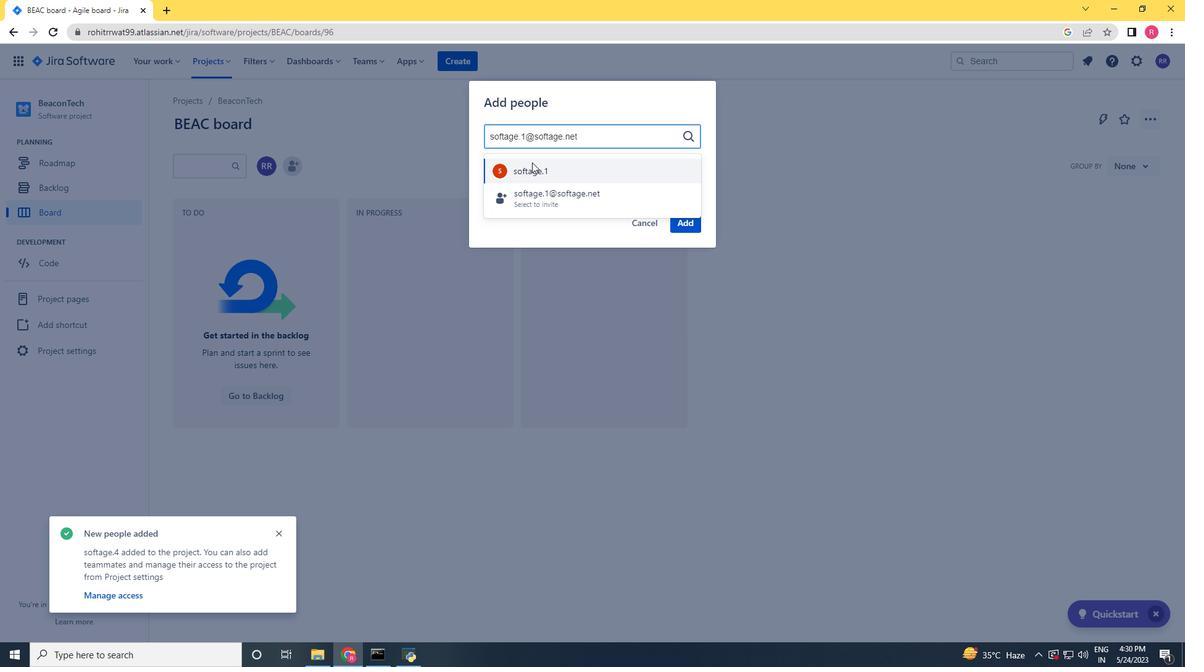 
Action: Mouse moved to (672, 192)
Screenshot: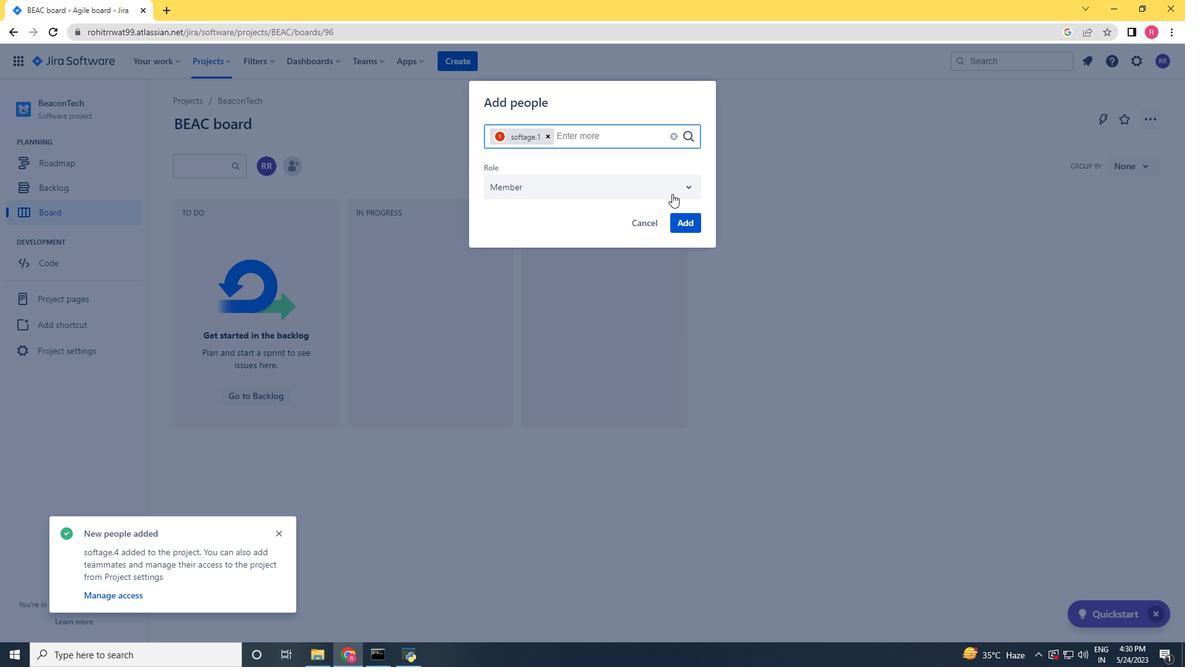 
Action: Mouse pressed left at (672, 192)
Screenshot: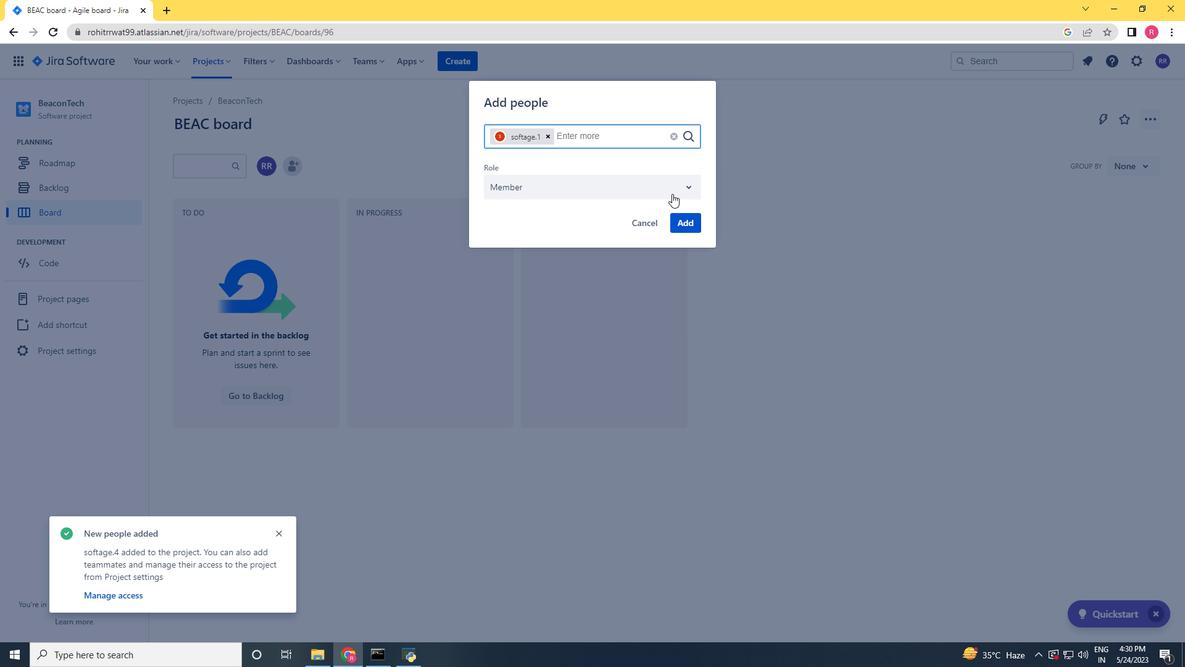 
Action: Mouse pressed left at (672, 192)
Screenshot: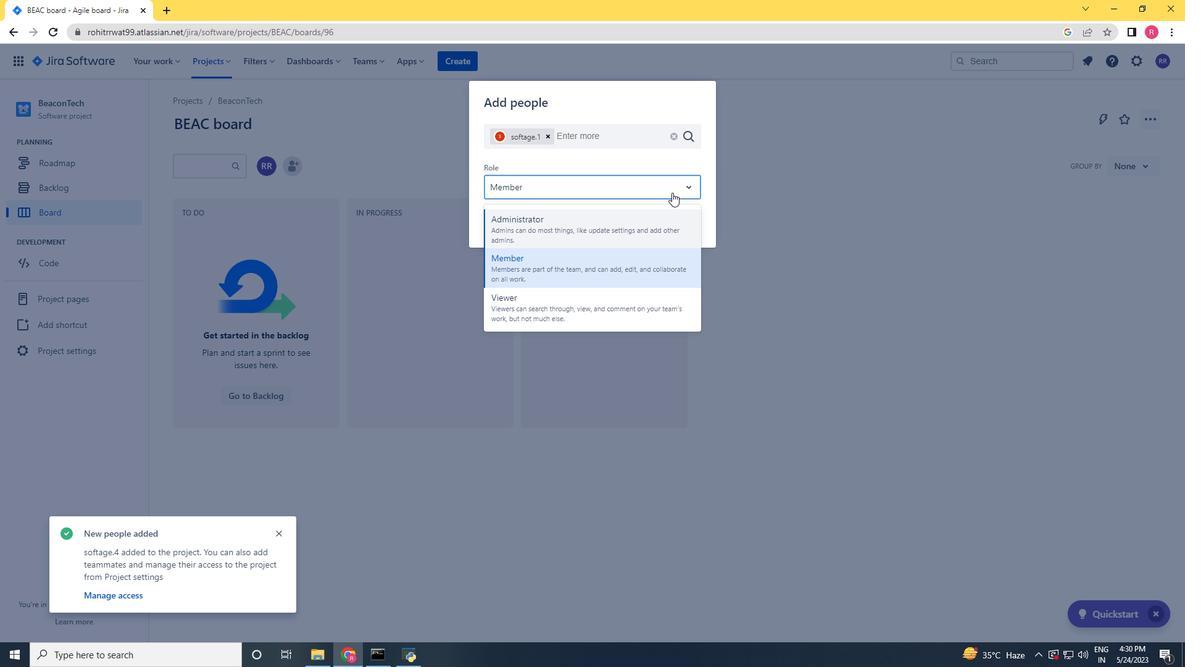 
Action: Mouse moved to (681, 230)
Screenshot: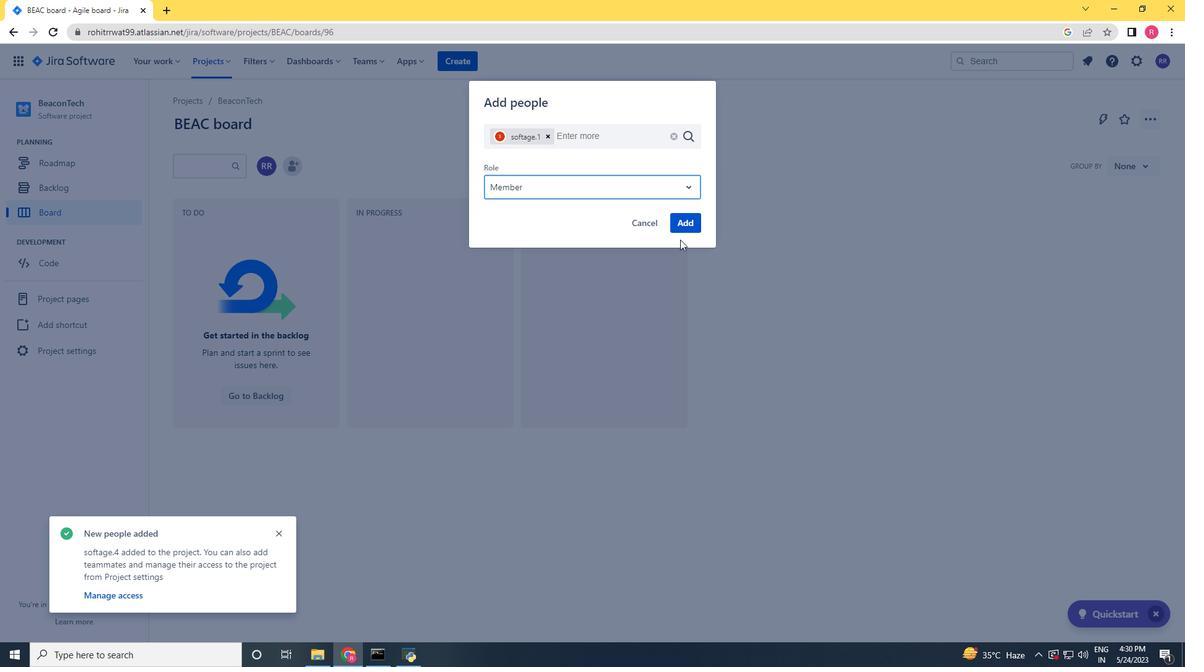 
Action: Mouse pressed left at (681, 230)
Screenshot: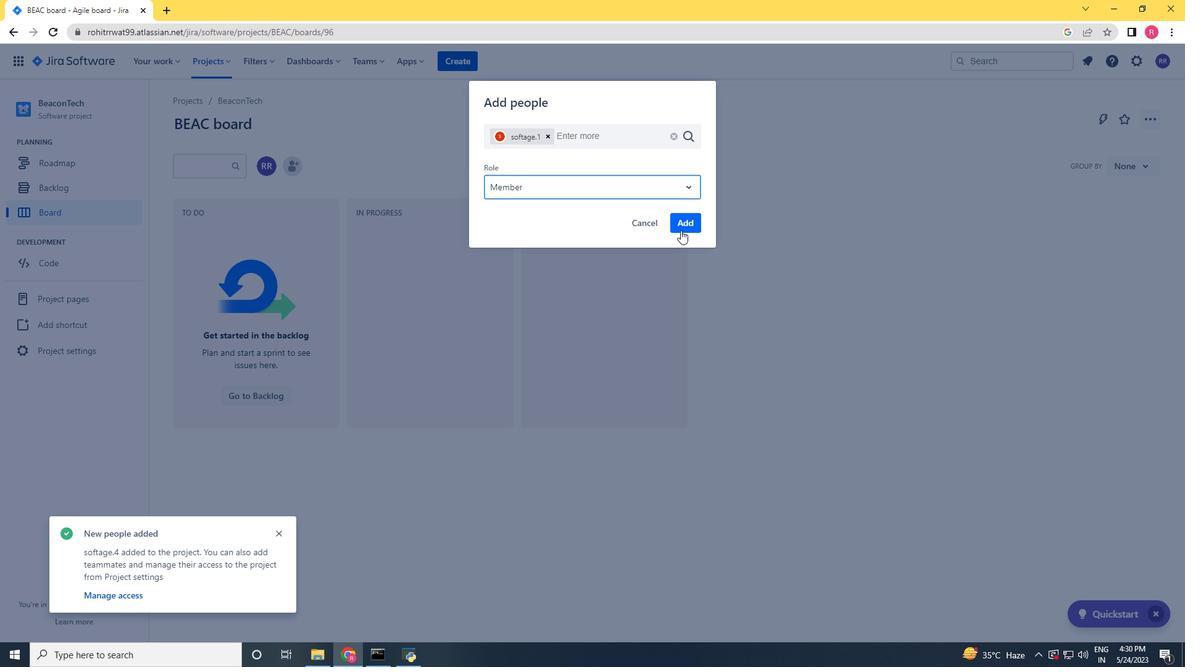 
